 Task: Open Card Card0000000016 in Board Board0000000004 in Workspace WS0000000002 in Trello. Add Member 17.ch.pooja@gmail.com to Card Card0000000016 in Board Board0000000004 in Workspace WS0000000002 in Trello. Add Red Label titled Label0000000016 to Card Card0000000016 in Board Board0000000004 in Workspace WS0000000002 in Trello. Add Checklist CL0000000016 to Card Card0000000016 in Board Board0000000004 in Workspace WS0000000002 in Trello. Add Dates with Start Date as Jul 01 2023 and Due Date as Jul 31 2023 to Card Card0000000016 in Board Board0000000004 in Workspace WS0000000002 in Trello
Action: Mouse moved to (373, 558)
Screenshot: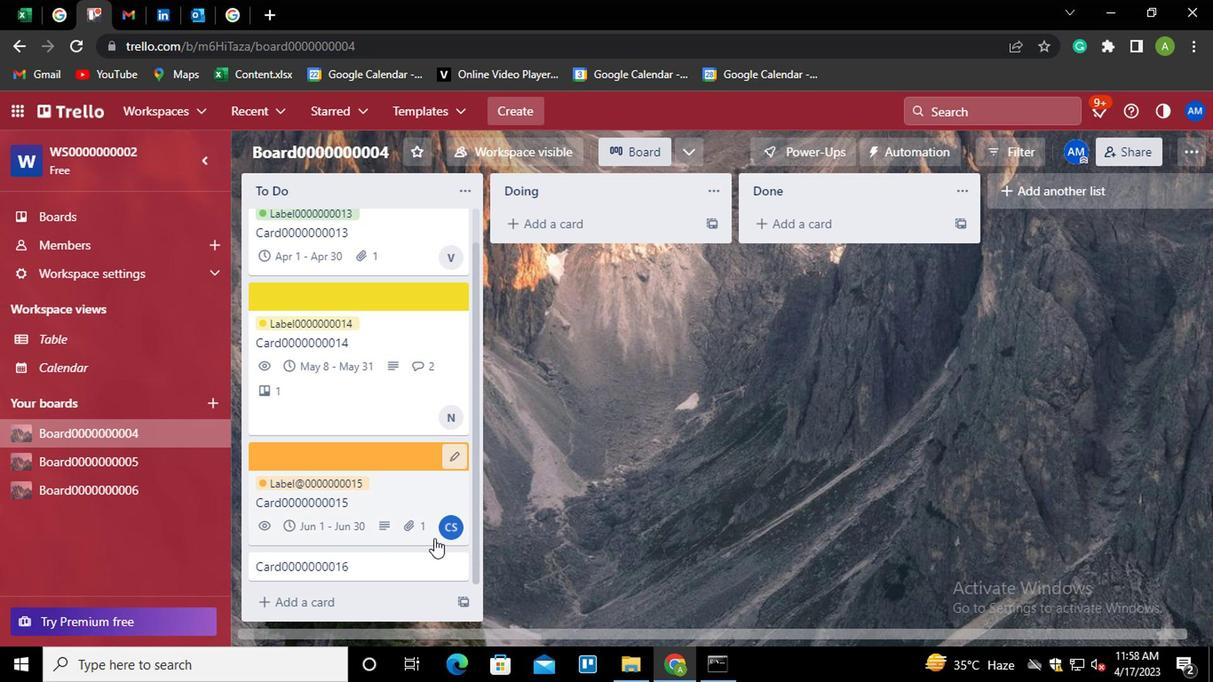 
Action: Mouse pressed left at (373, 558)
Screenshot: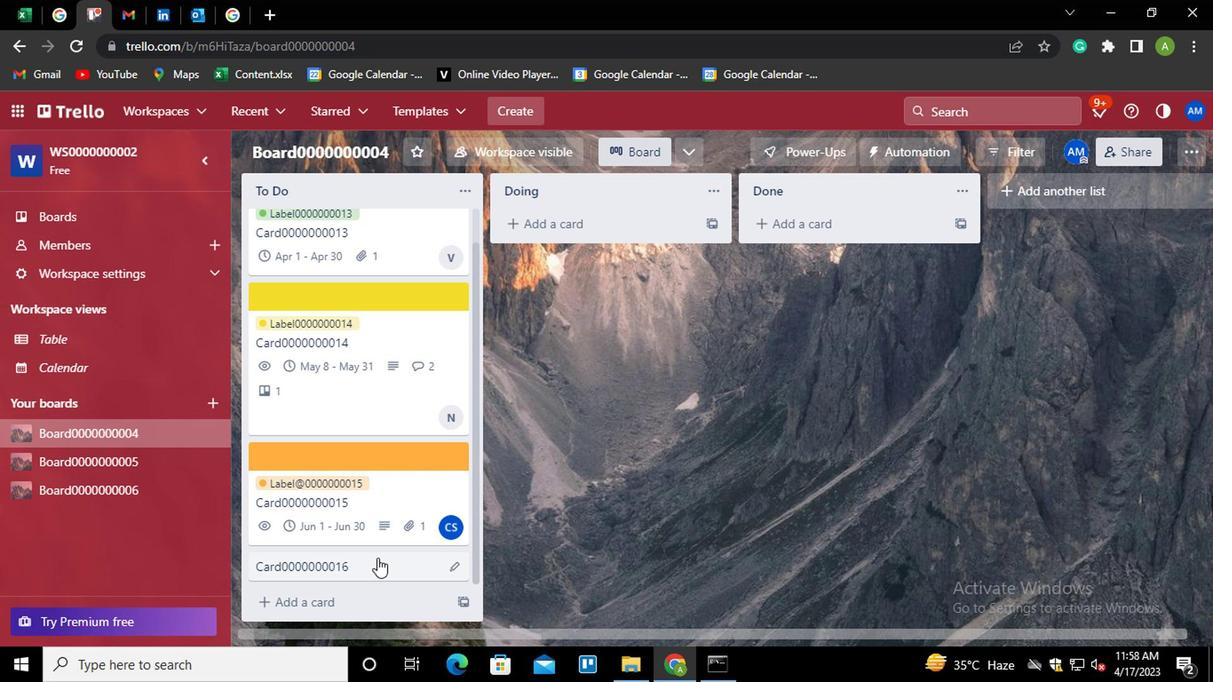
Action: Mouse moved to (813, 254)
Screenshot: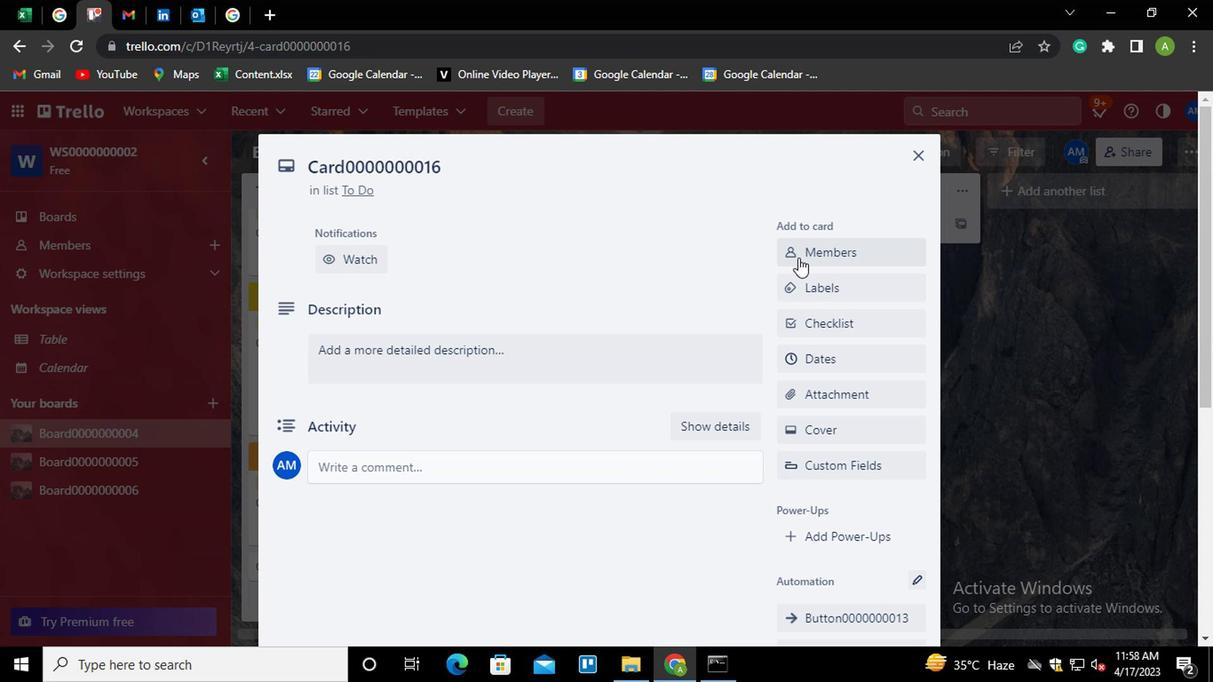 
Action: Mouse pressed left at (813, 254)
Screenshot: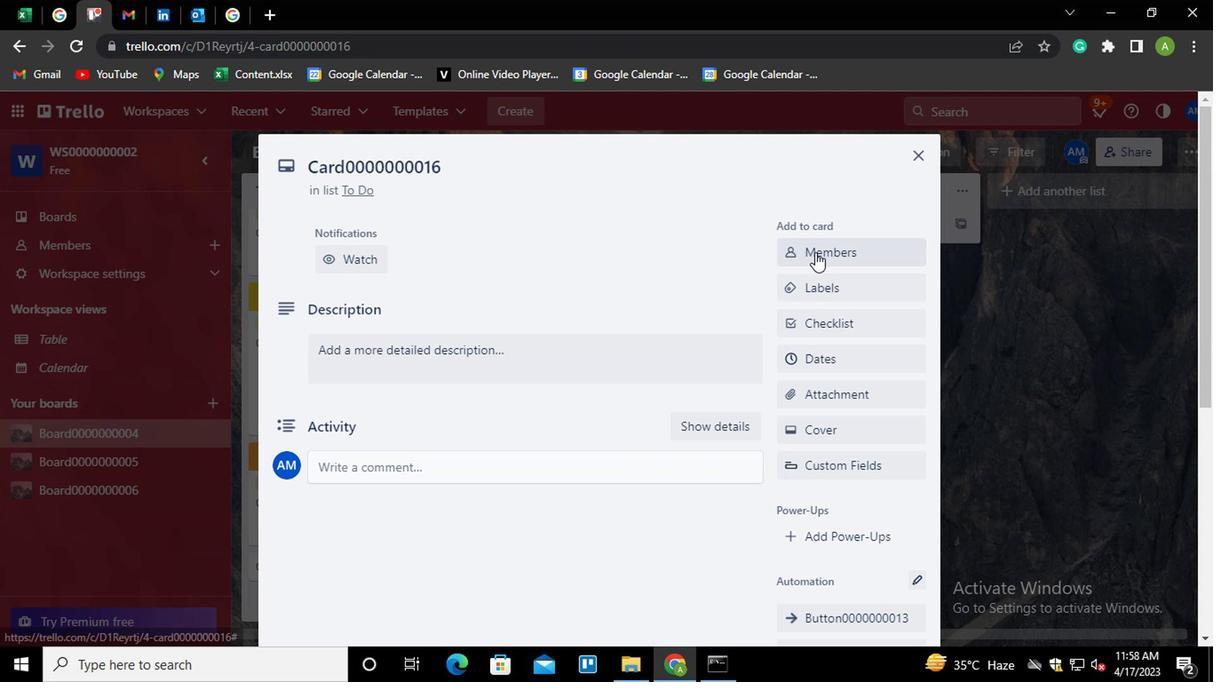 
Action: Mouse moved to (835, 328)
Screenshot: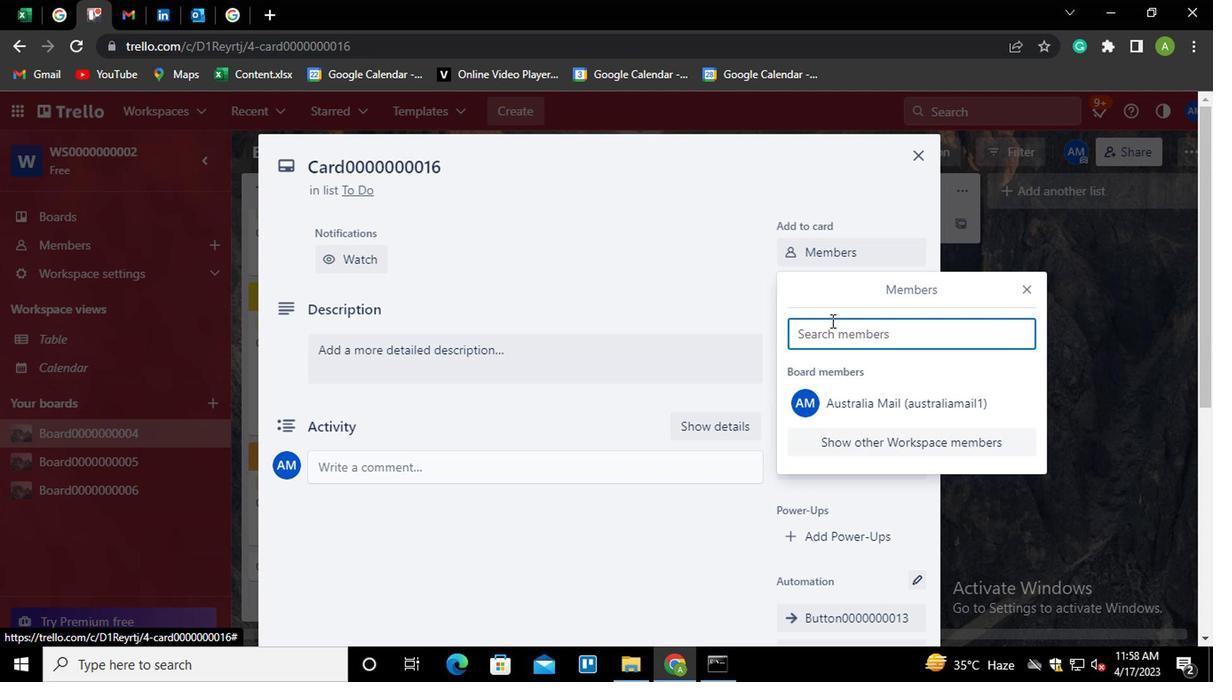 
Action: Mouse pressed left at (835, 328)
Screenshot: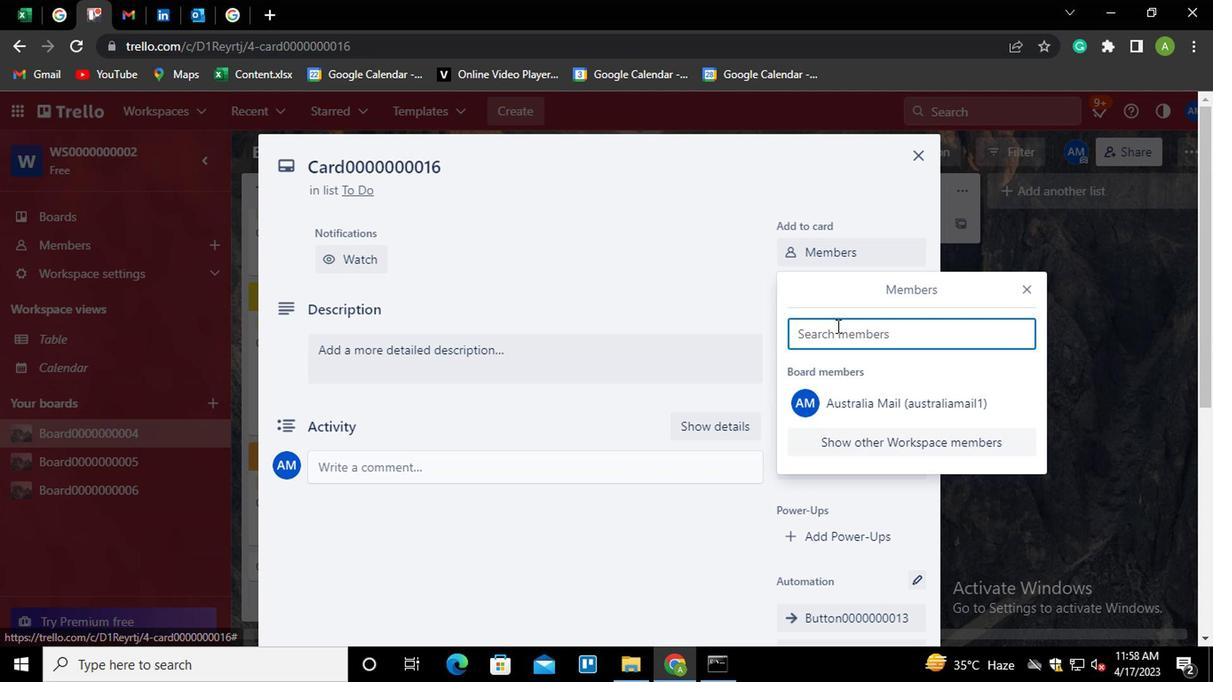 
Action: Mouse moved to (837, 328)
Screenshot: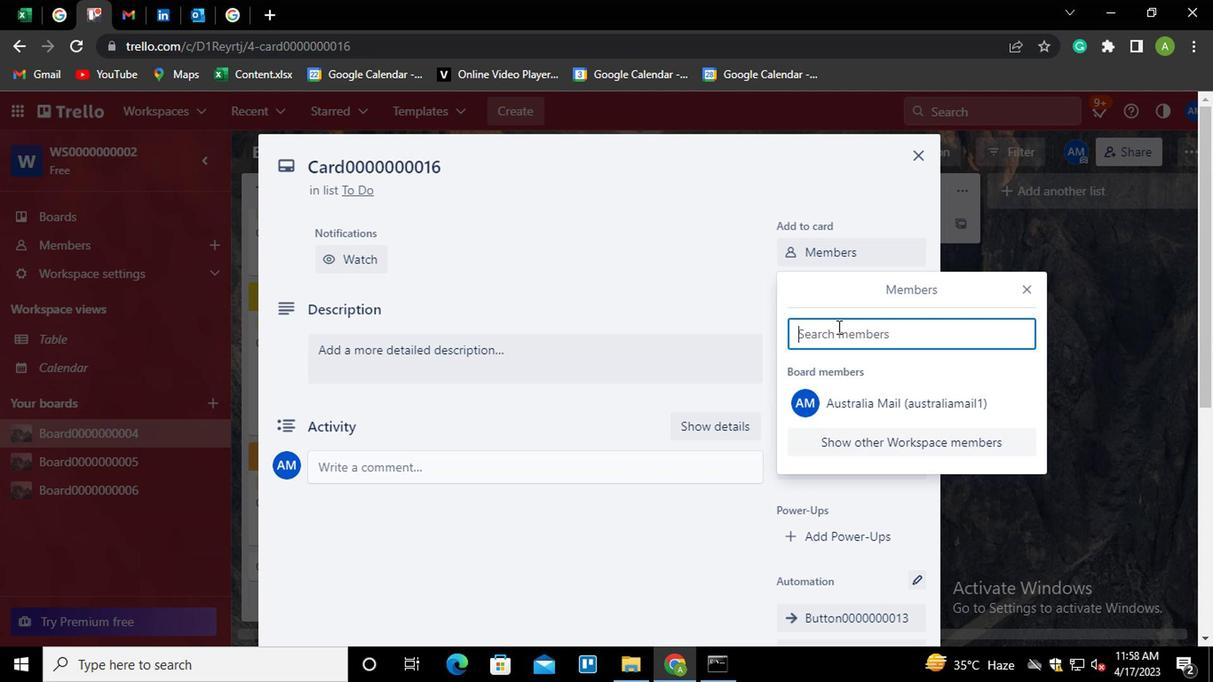 
Action: Key pressed 17.ch.pooja<Key.shift>@GMAIL.COM
Screenshot: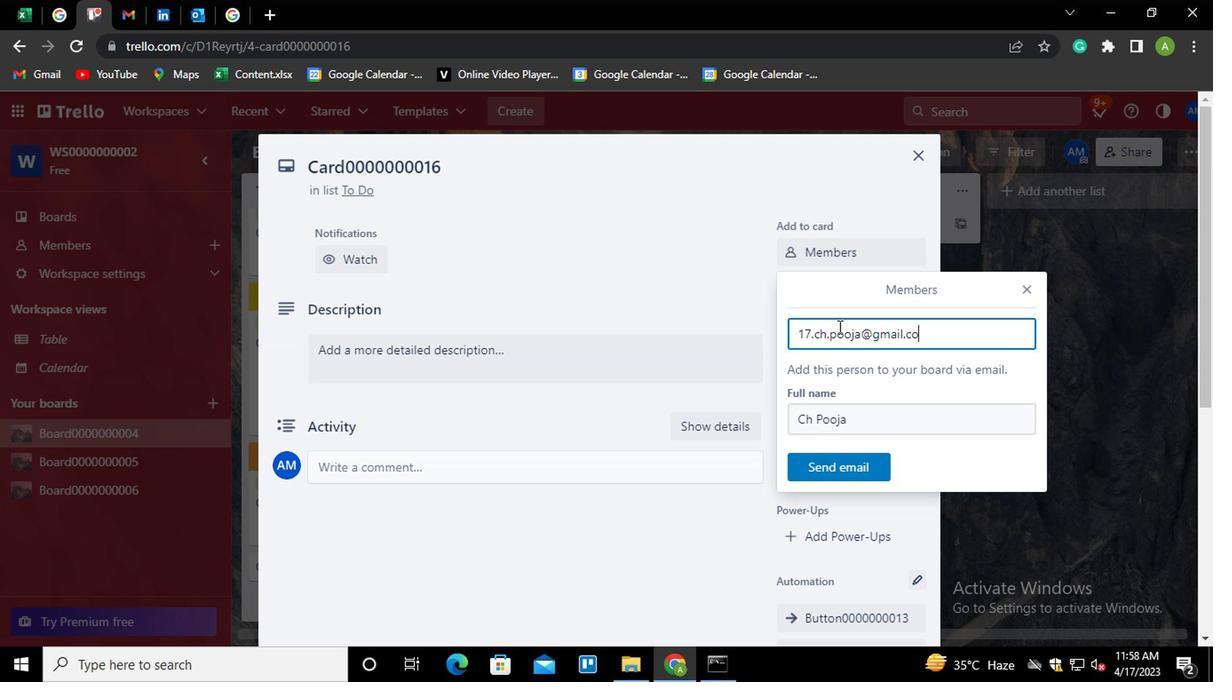 
Action: Mouse moved to (857, 463)
Screenshot: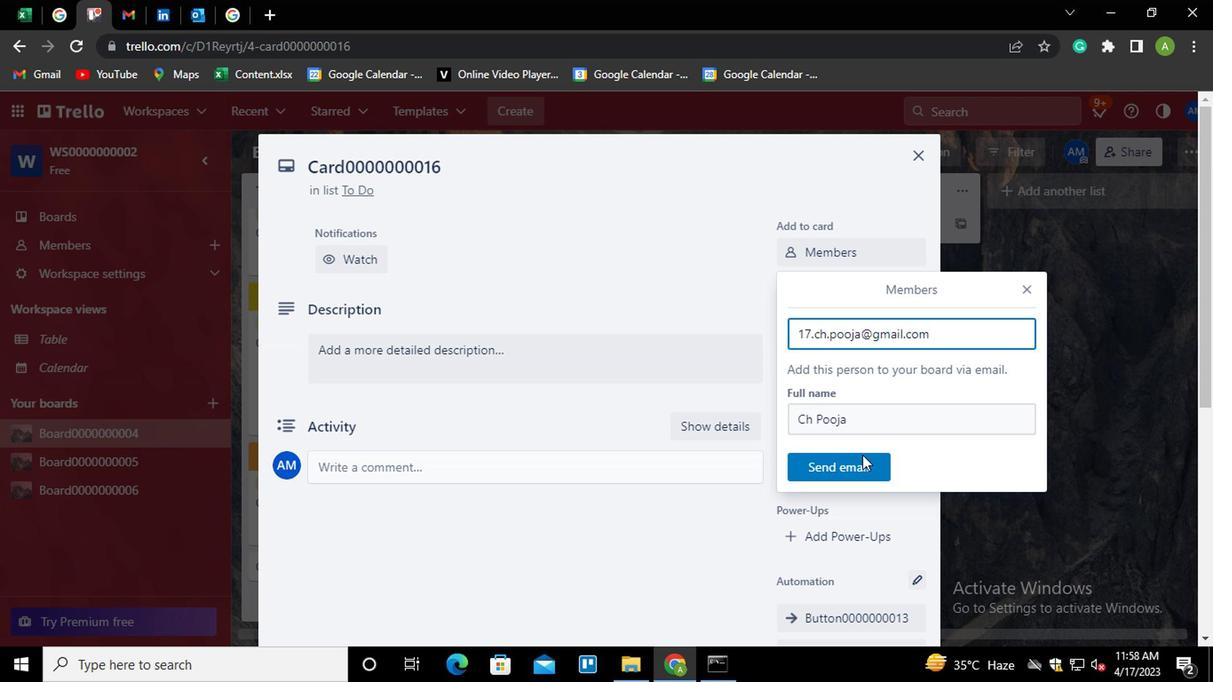
Action: Mouse pressed left at (857, 463)
Screenshot: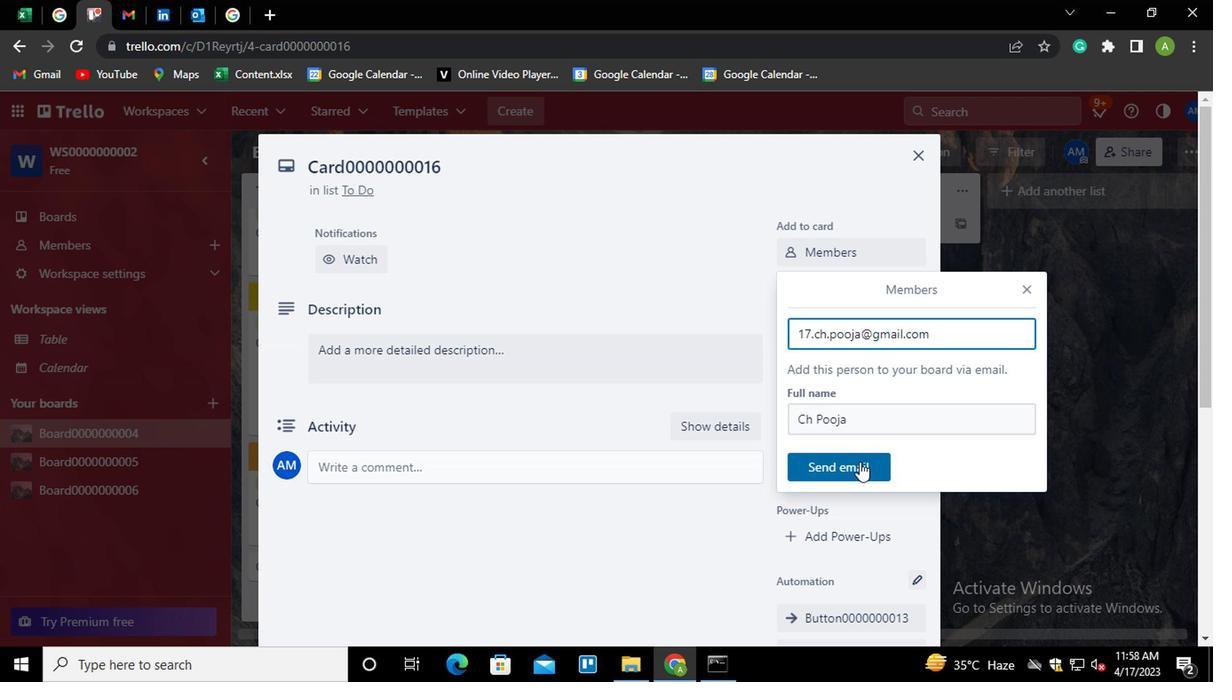 
Action: Mouse moved to (857, 289)
Screenshot: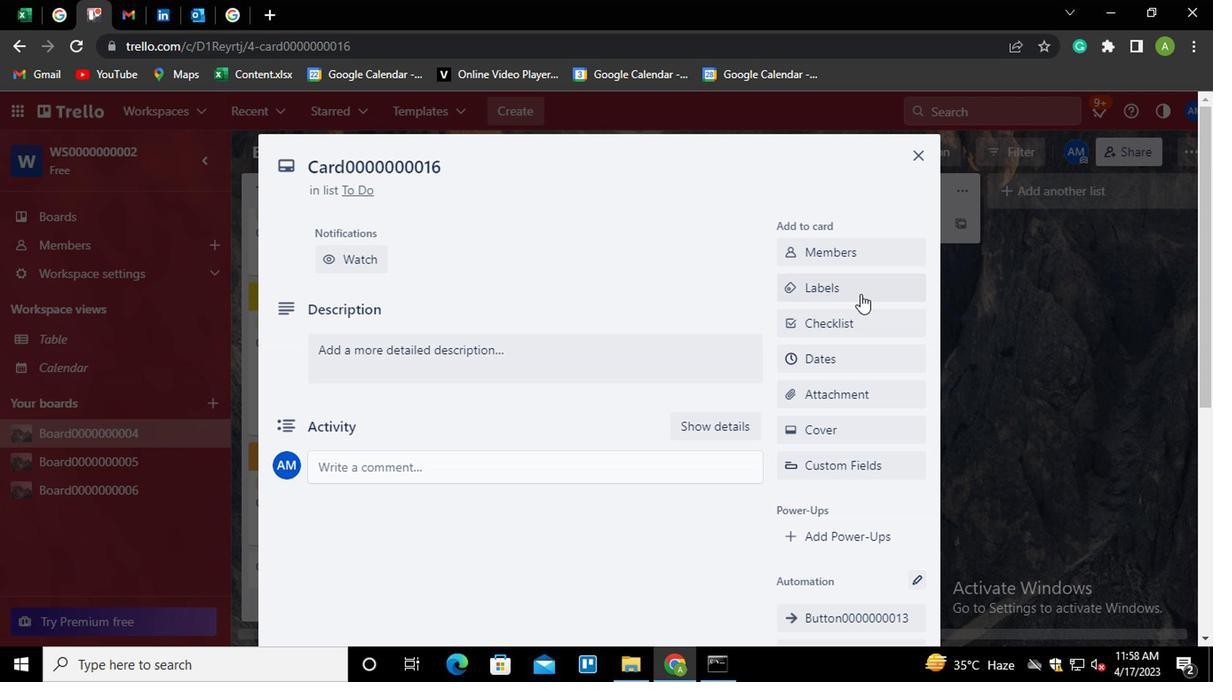 
Action: Mouse pressed left at (857, 289)
Screenshot: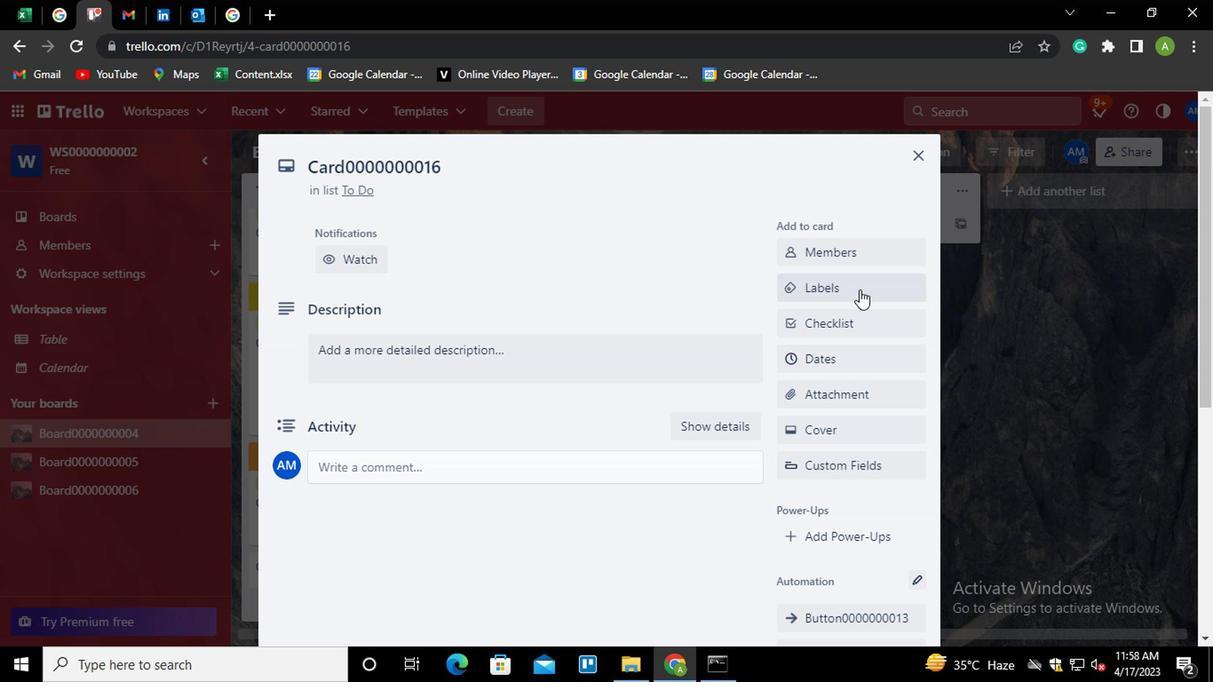 
Action: Mouse moved to (796, 356)
Screenshot: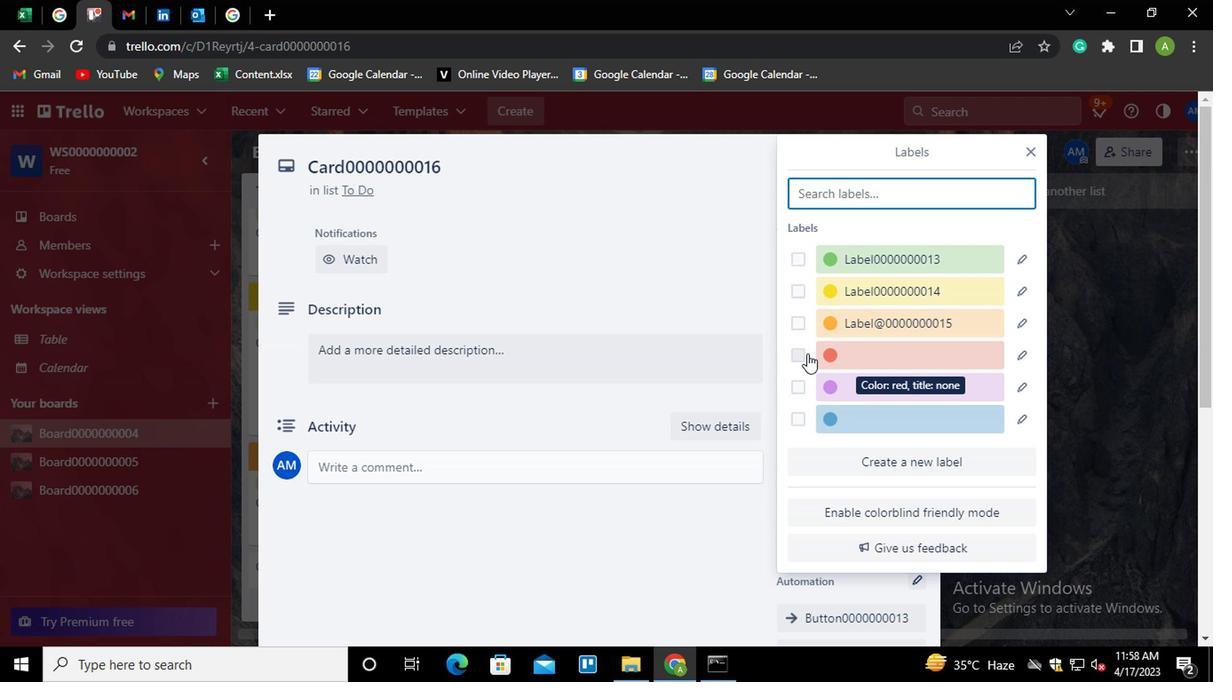 
Action: Mouse pressed left at (796, 356)
Screenshot: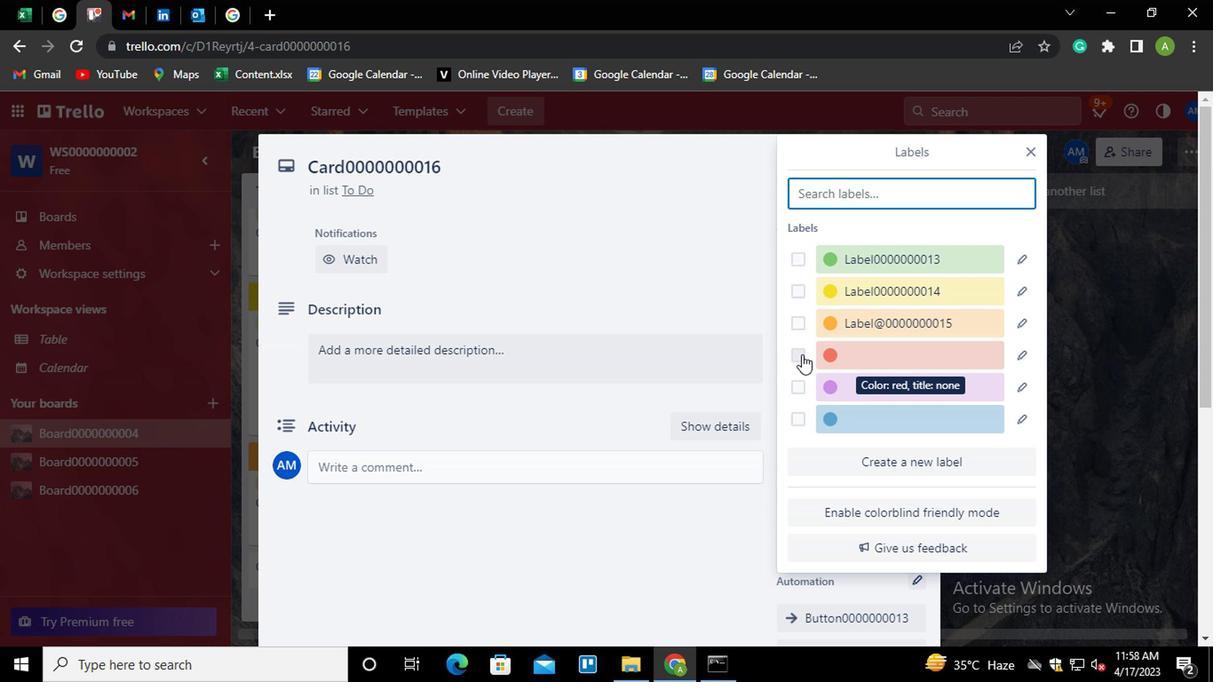
Action: Mouse moved to (1020, 359)
Screenshot: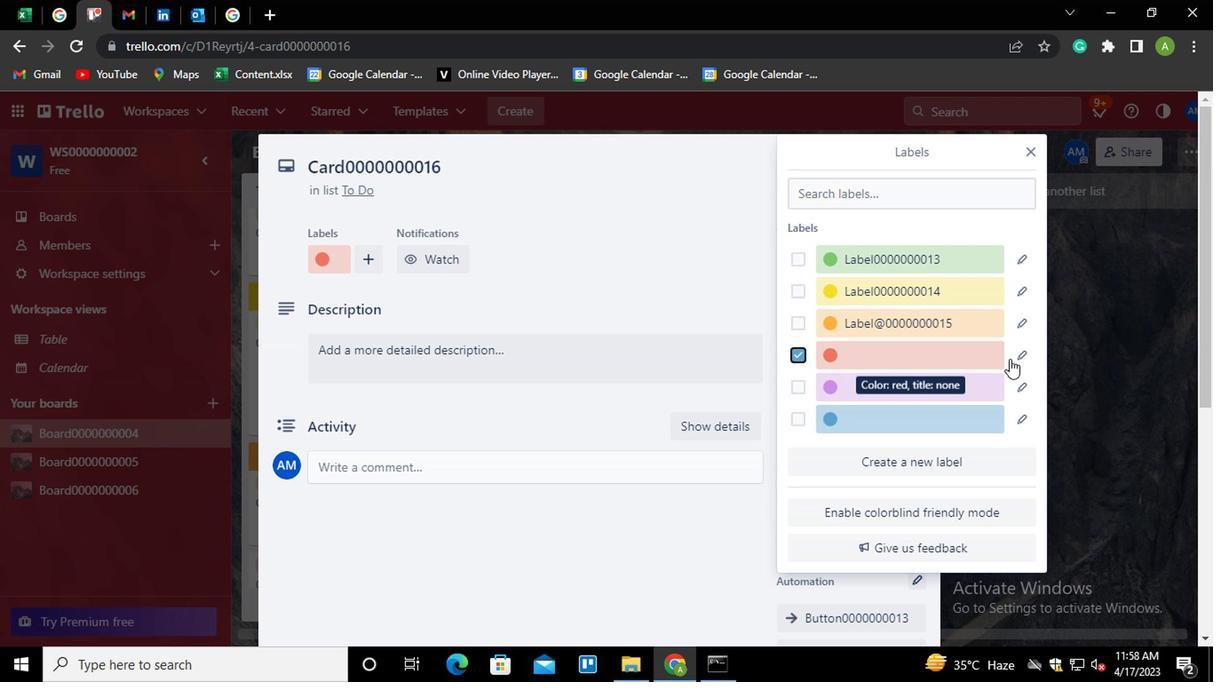 
Action: Mouse pressed left at (1020, 359)
Screenshot: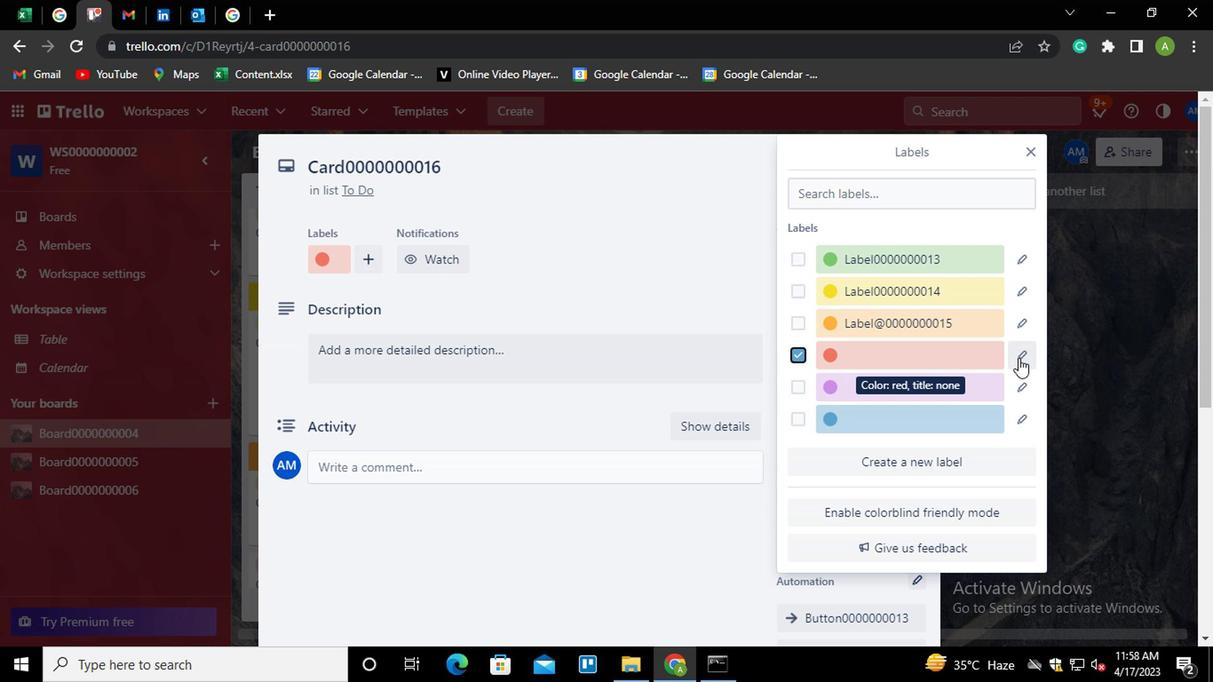 
Action: Mouse moved to (893, 309)
Screenshot: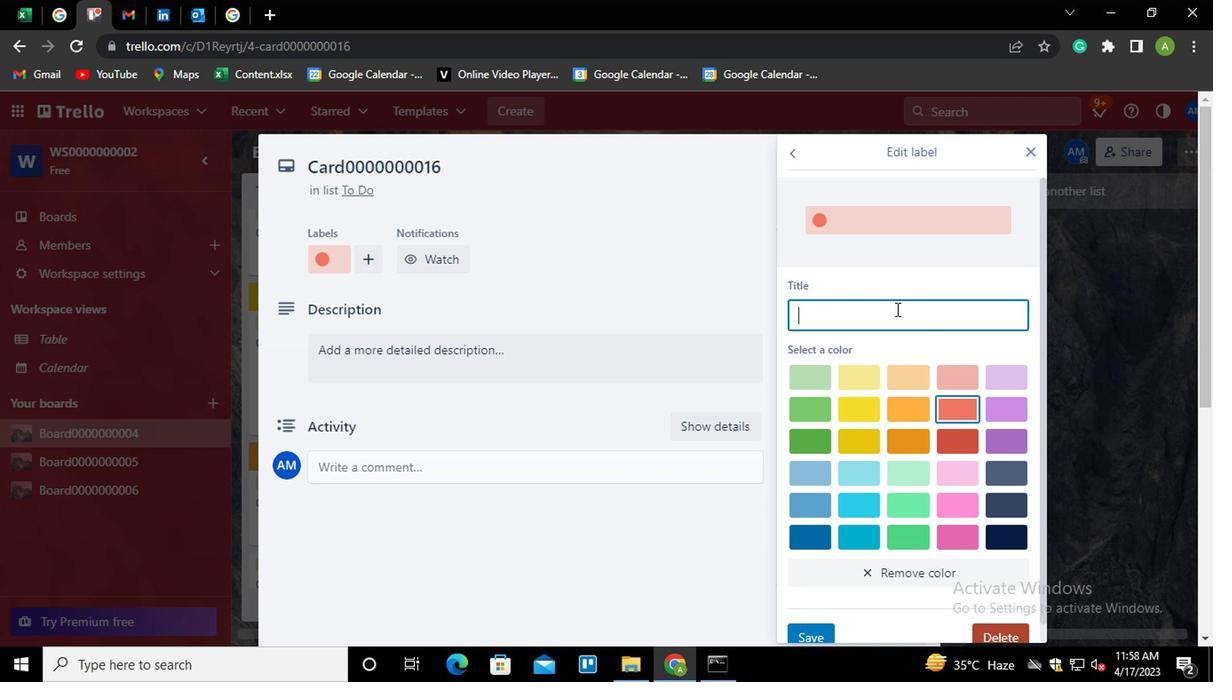
Action: Key pressed <Key.shift>LABEL0000000016
Screenshot: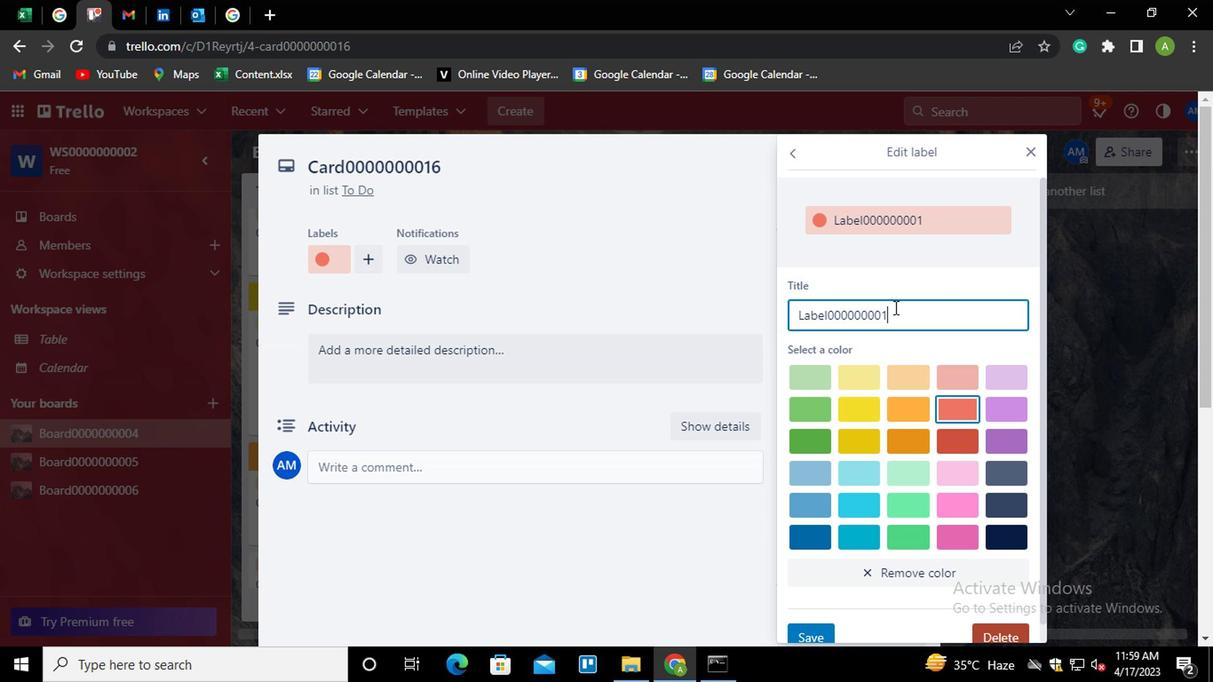 
Action: Mouse moved to (819, 629)
Screenshot: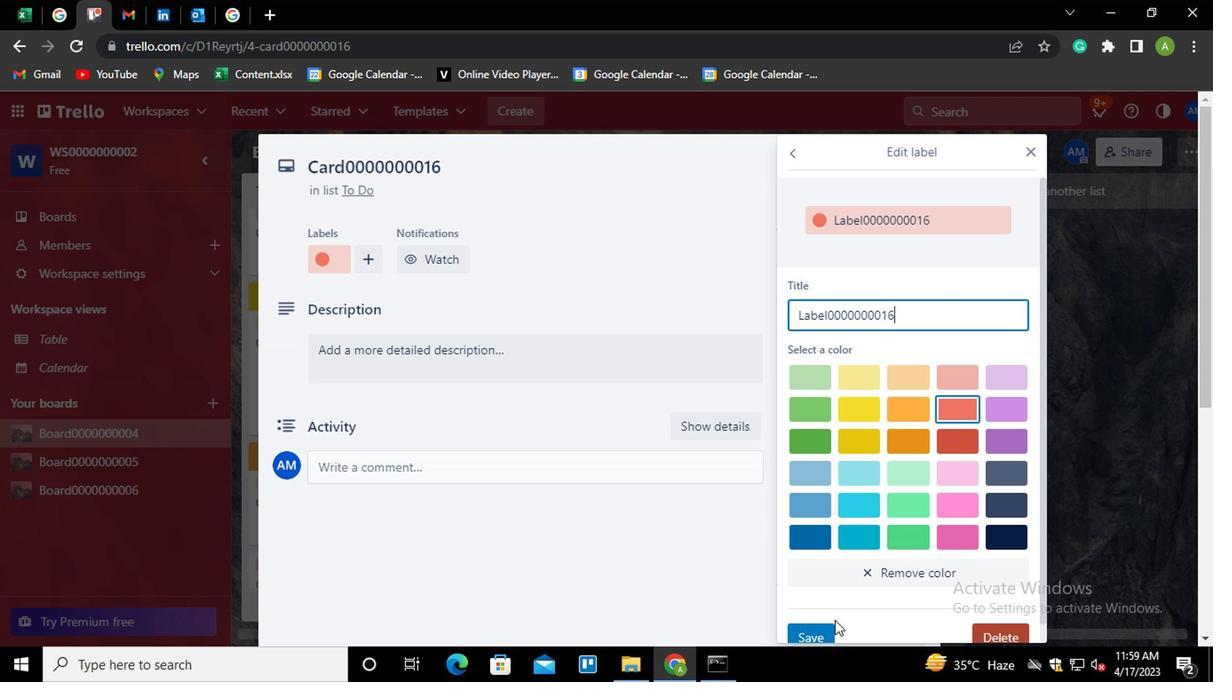 
Action: Mouse pressed left at (819, 629)
Screenshot: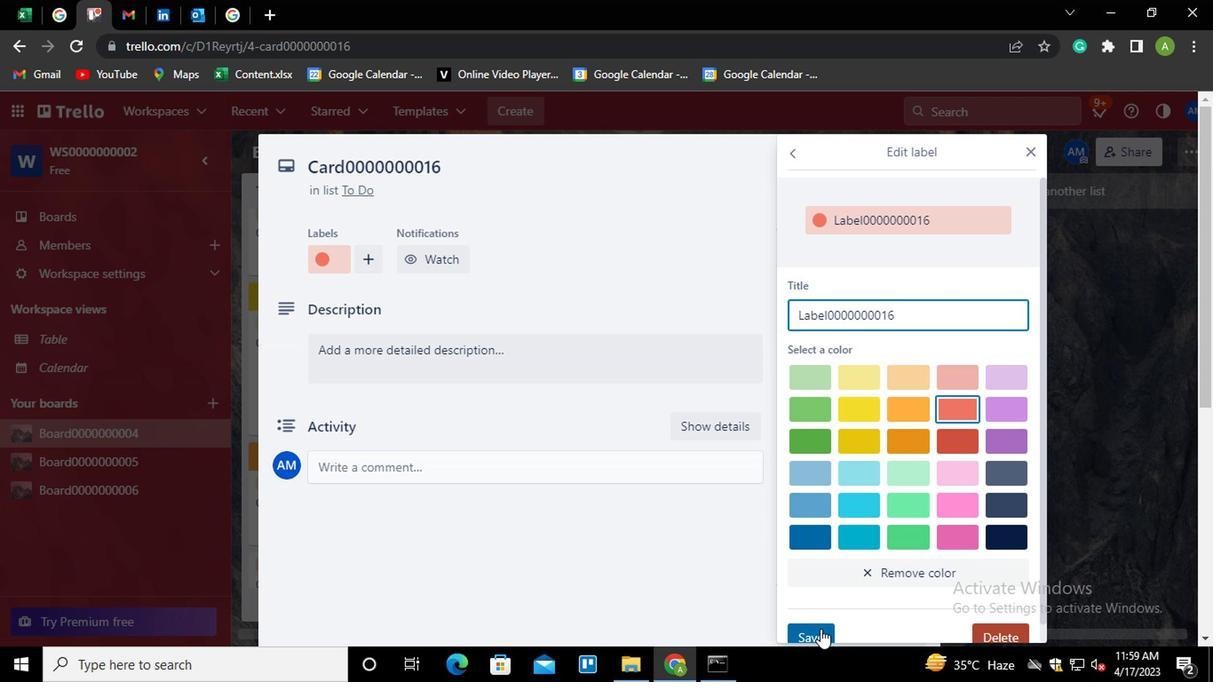 
Action: Mouse moved to (742, 225)
Screenshot: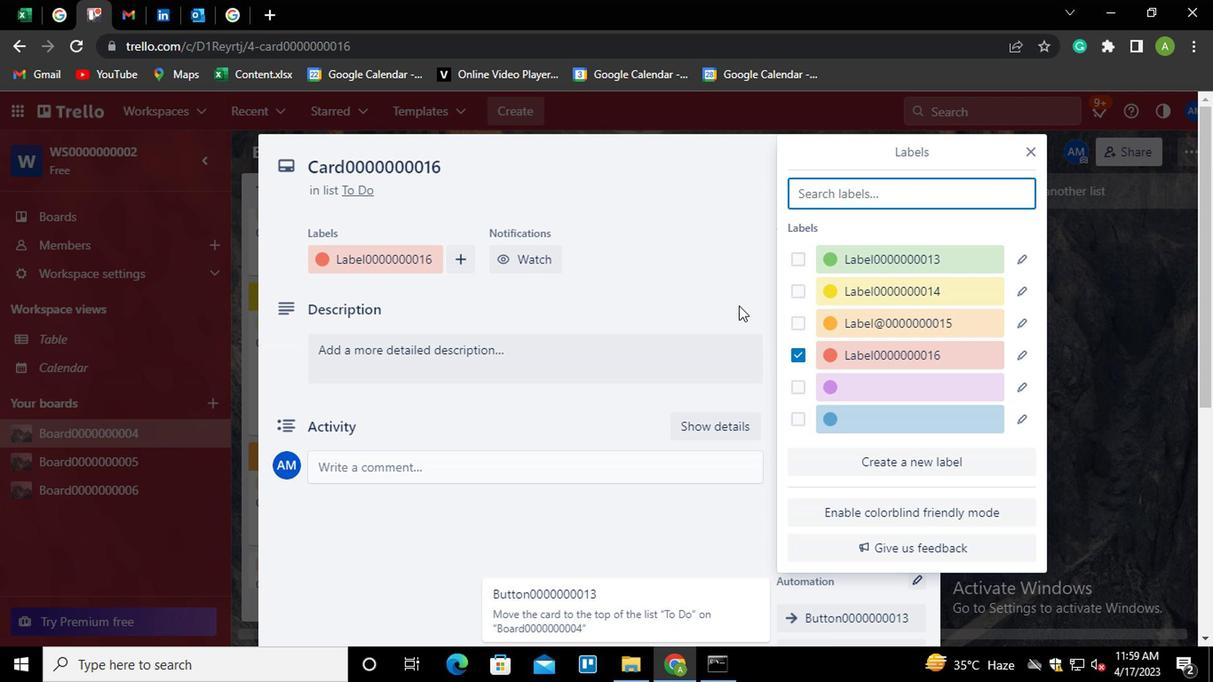 
Action: Mouse pressed left at (742, 225)
Screenshot: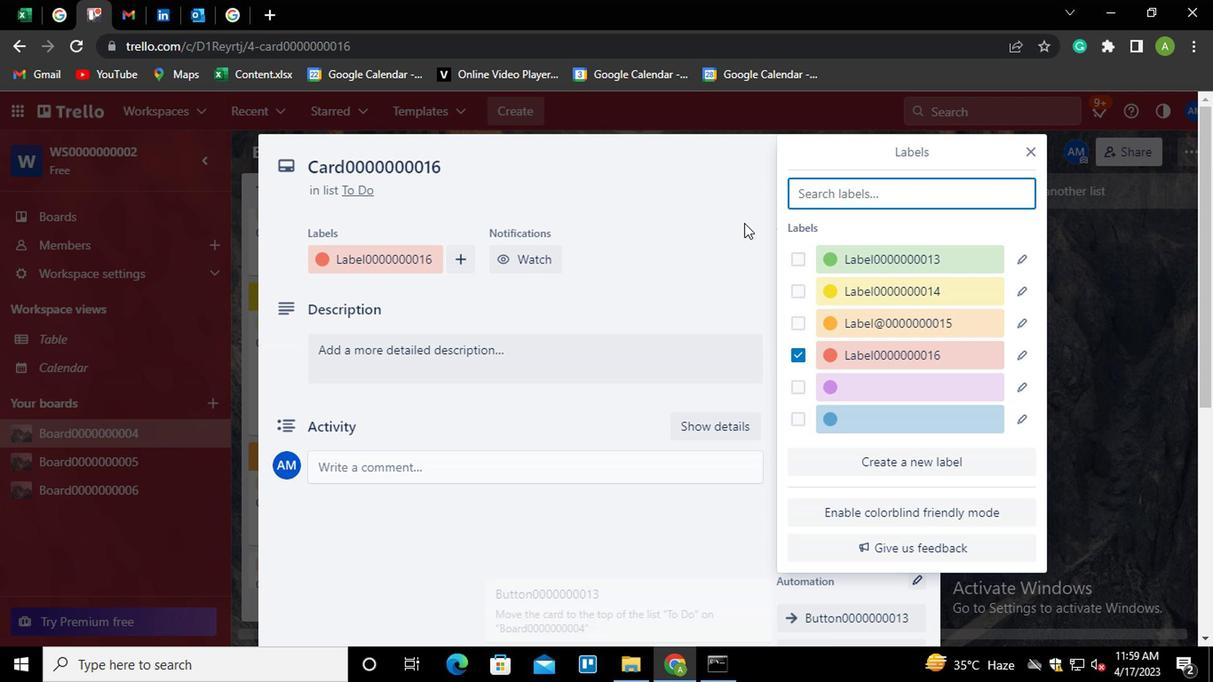 
Action: Mouse moved to (809, 323)
Screenshot: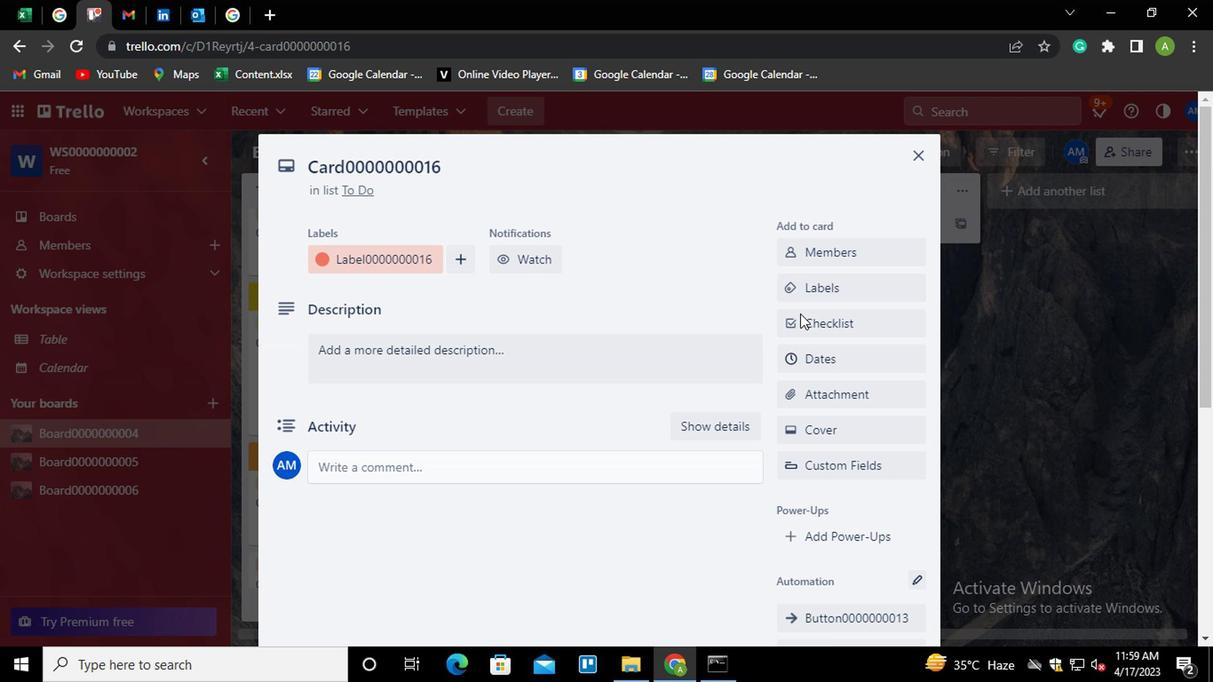 
Action: Mouse pressed left at (809, 323)
Screenshot: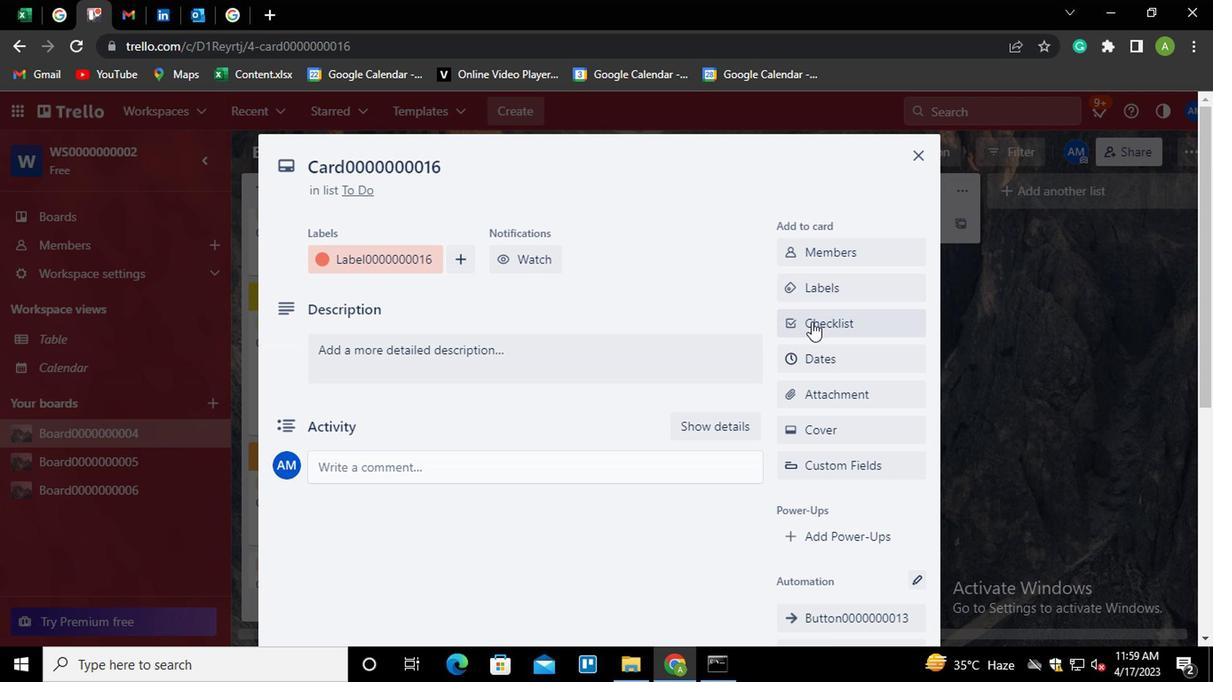 
Action: Mouse moved to (813, 323)
Screenshot: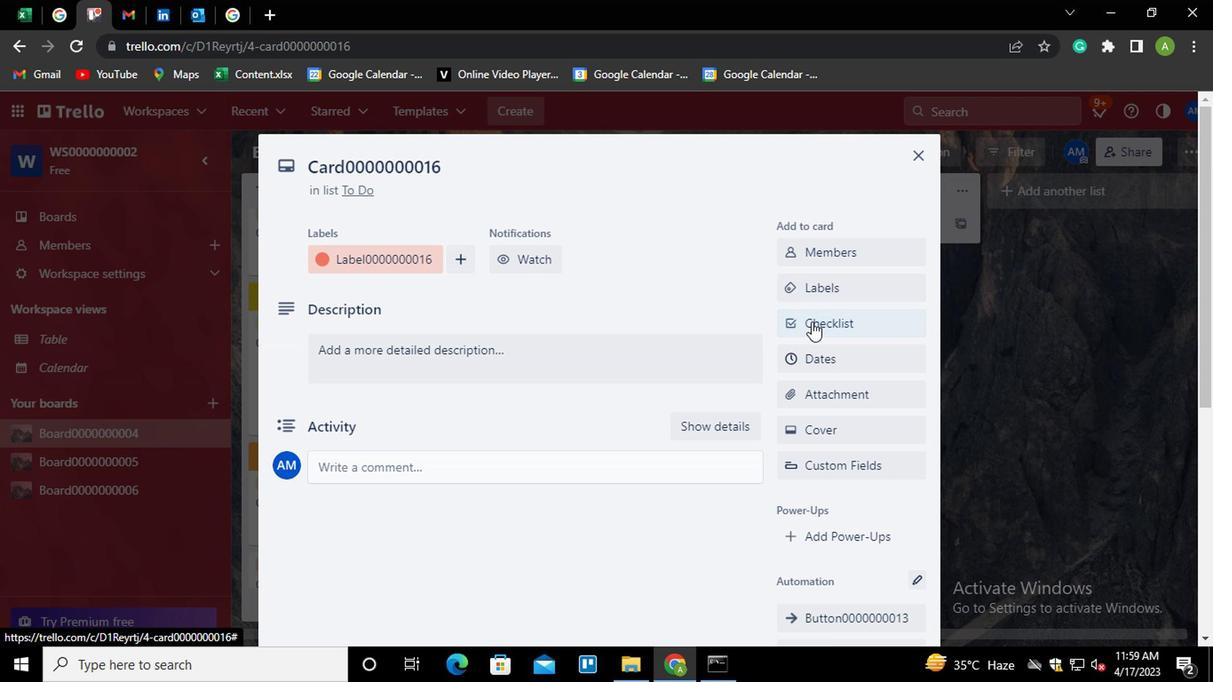 
Action: Key pressed <Key.shift>CL0000000016<Key.enter>
Screenshot: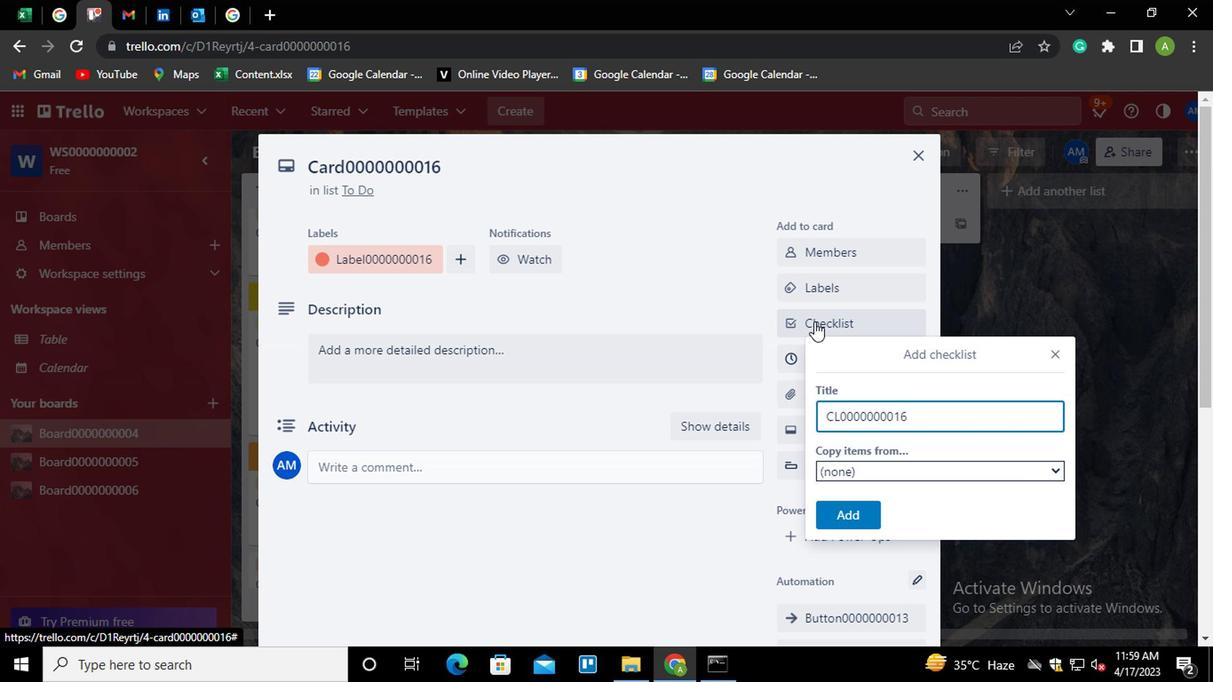 
Action: Mouse moved to (824, 357)
Screenshot: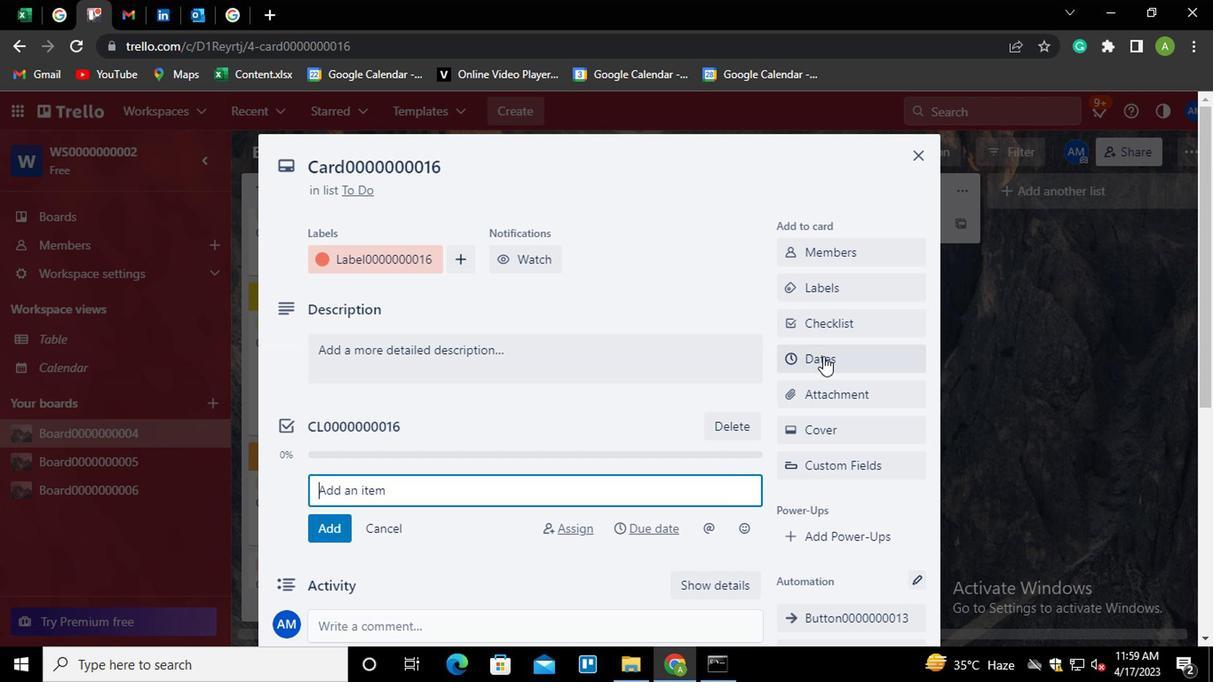 
Action: Mouse pressed left at (824, 357)
Screenshot: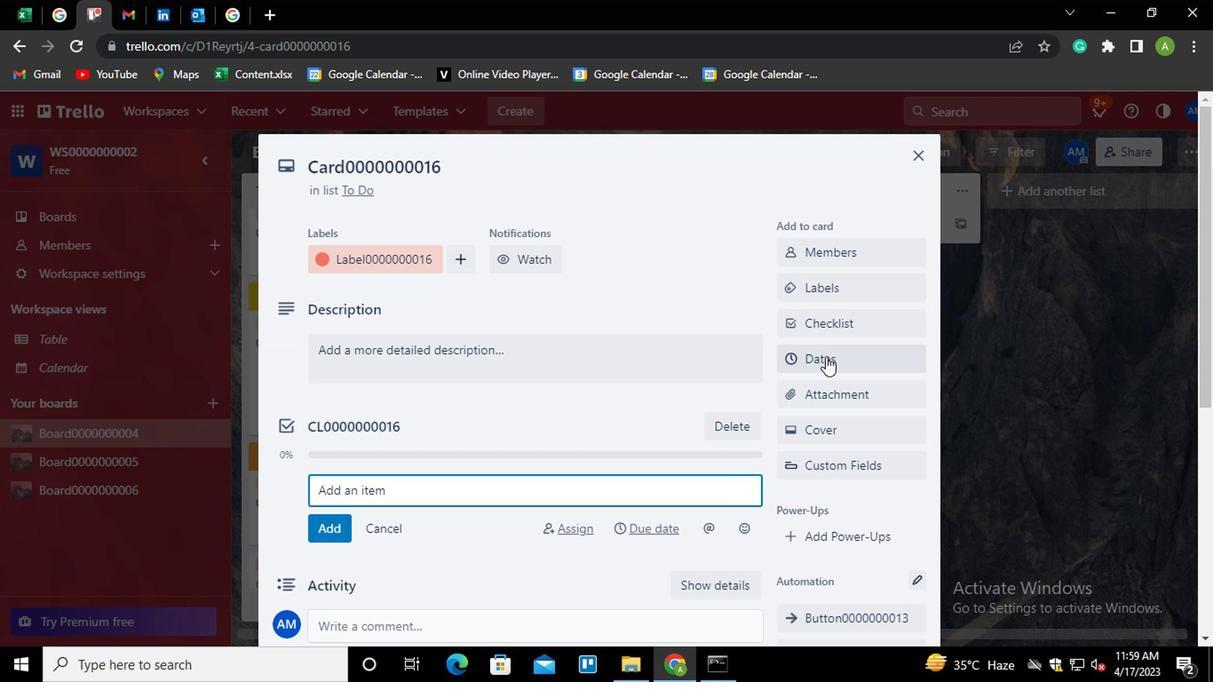 
Action: Mouse moved to (796, 469)
Screenshot: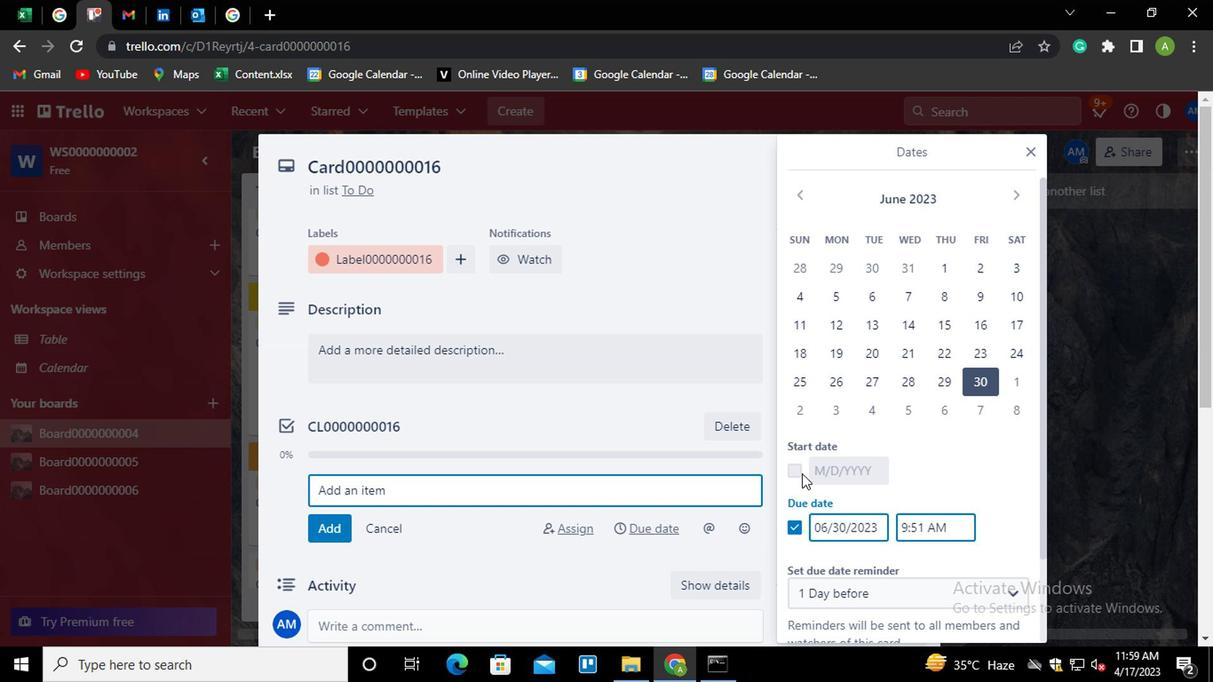 
Action: Mouse pressed left at (796, 469)
Screenshot: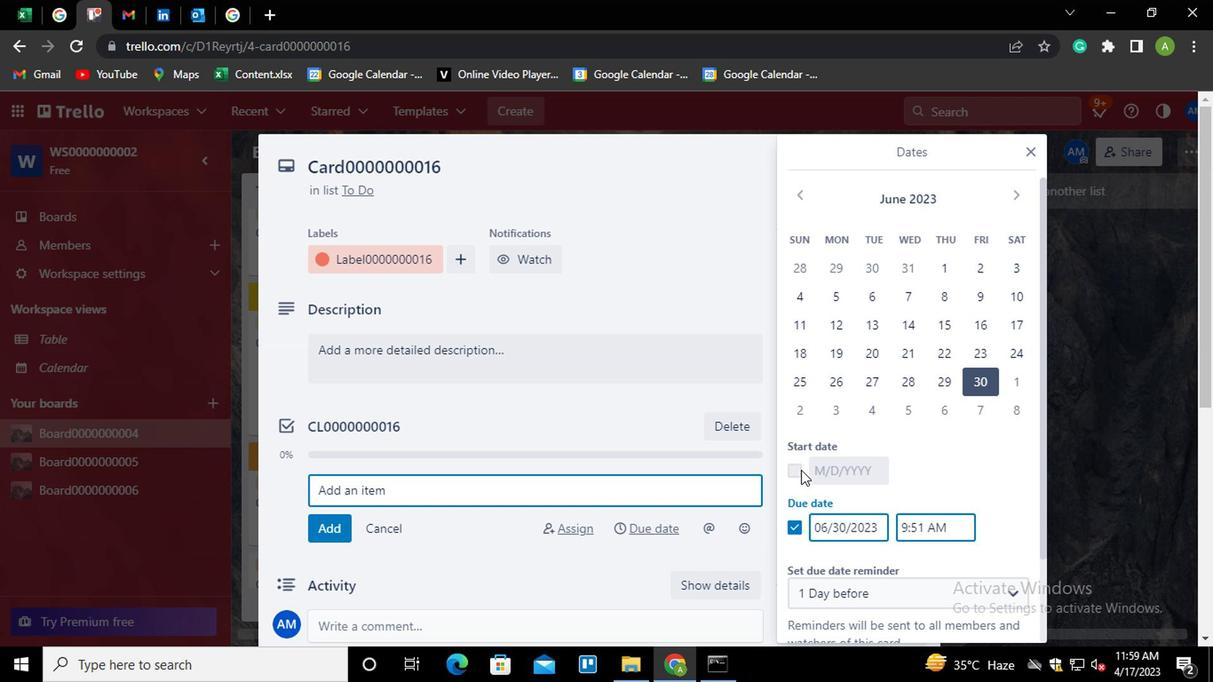 
Action: Mouse moved to (825, 472)
Screenshot: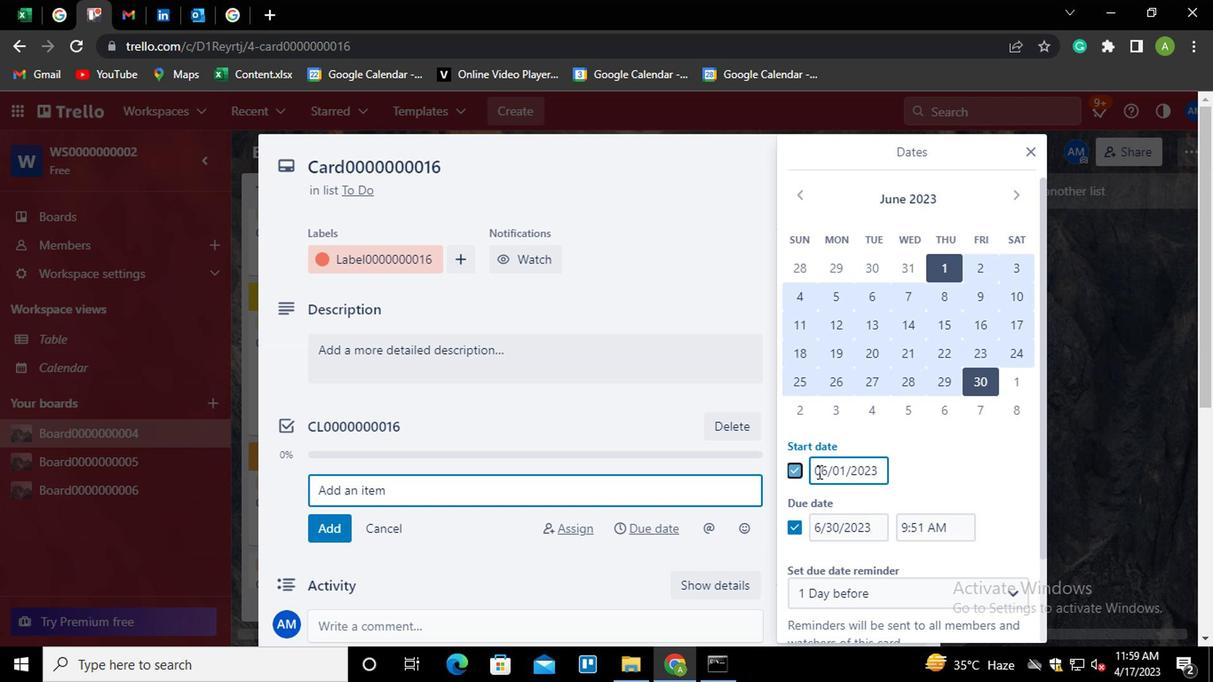 
Action: Mouse pressed left at (825, 472)
Screenshot: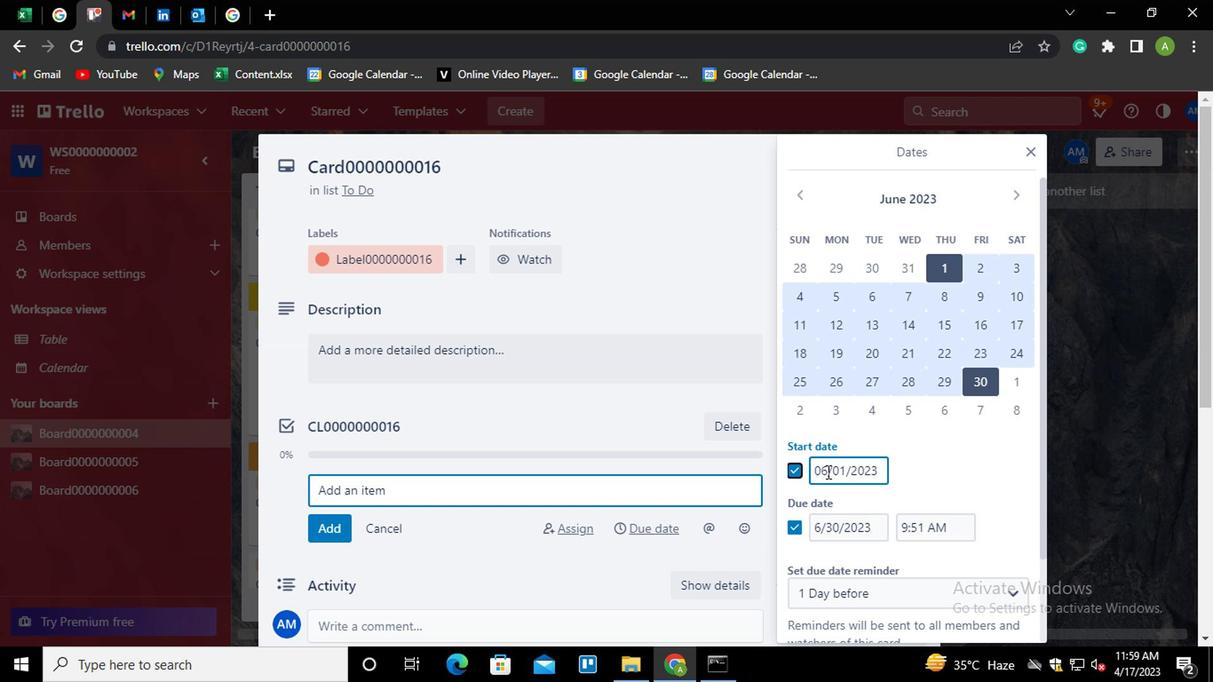 
Action: Mouse moved to (818, 471)
Screenshot: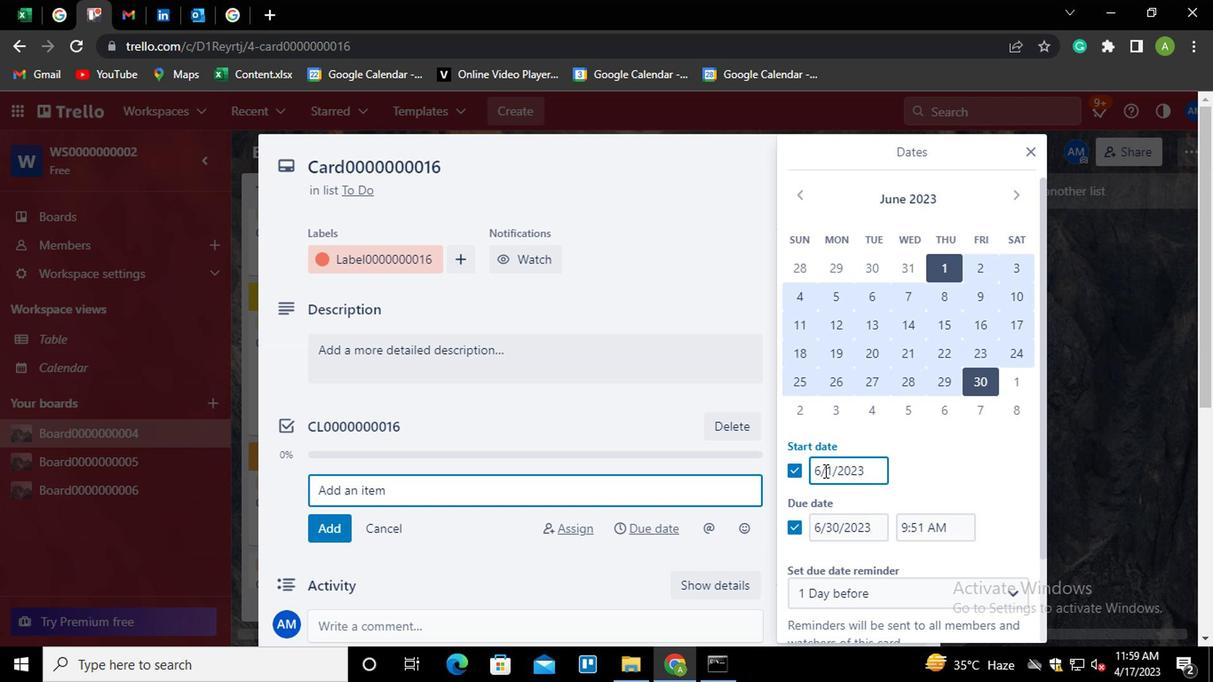 
Action: Key pressed <Key.left><Key.backspace><Key.shift><Key.shift><Key.shift><Key.shift>&<Key.backspace><Key.shift><Key.shift><Key.shift><Key.shift><Key.shift><Key.shift><Key.shift><Key.shift>&
Screenshot: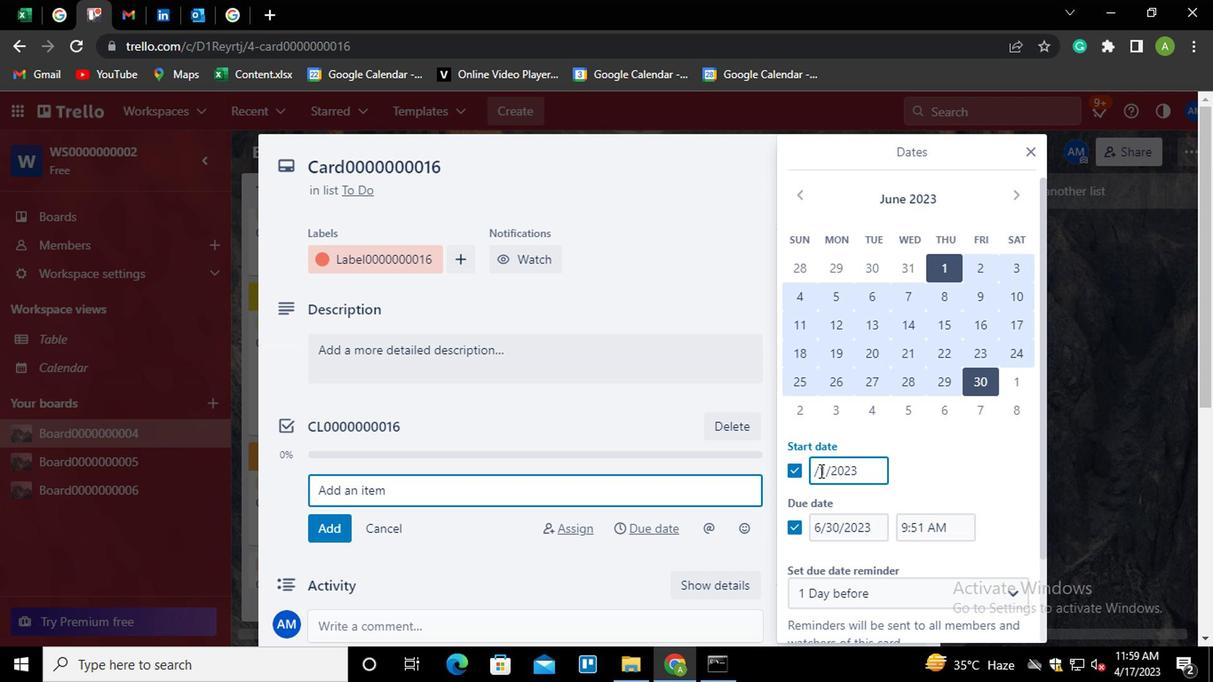 
Action: Mouse moved to (927, 442)
Screenshot: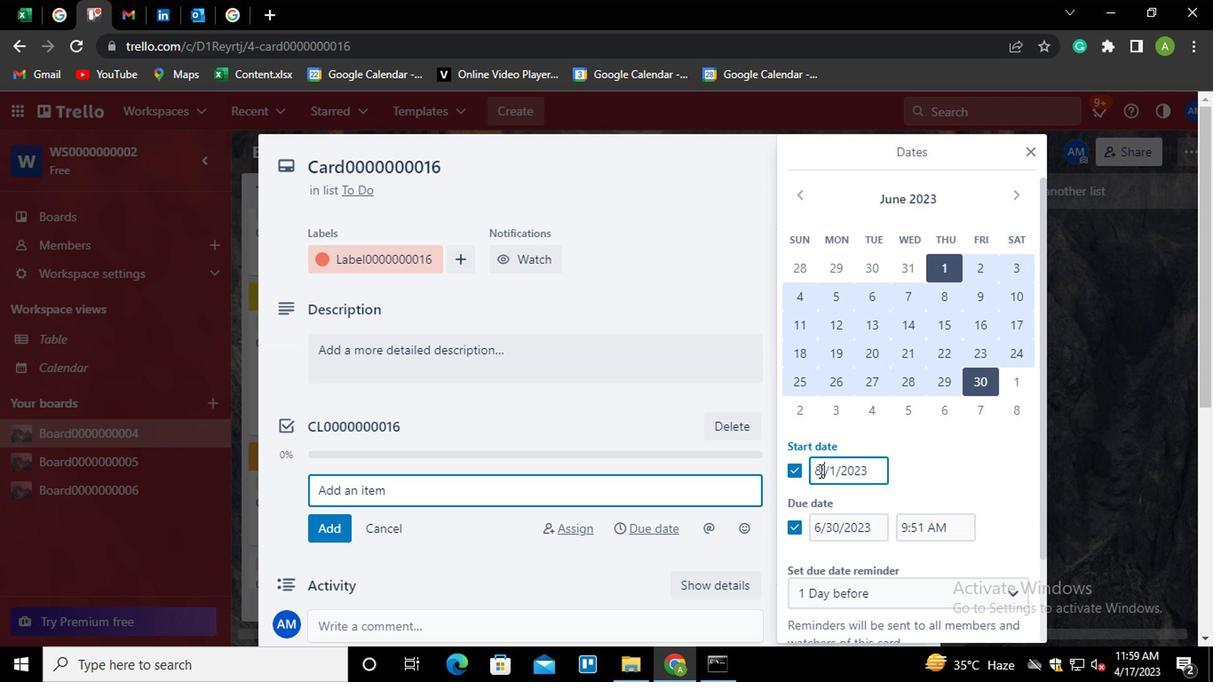 
Action: Key pressed <Key.backspace><Key.backspace>7
Screenshot: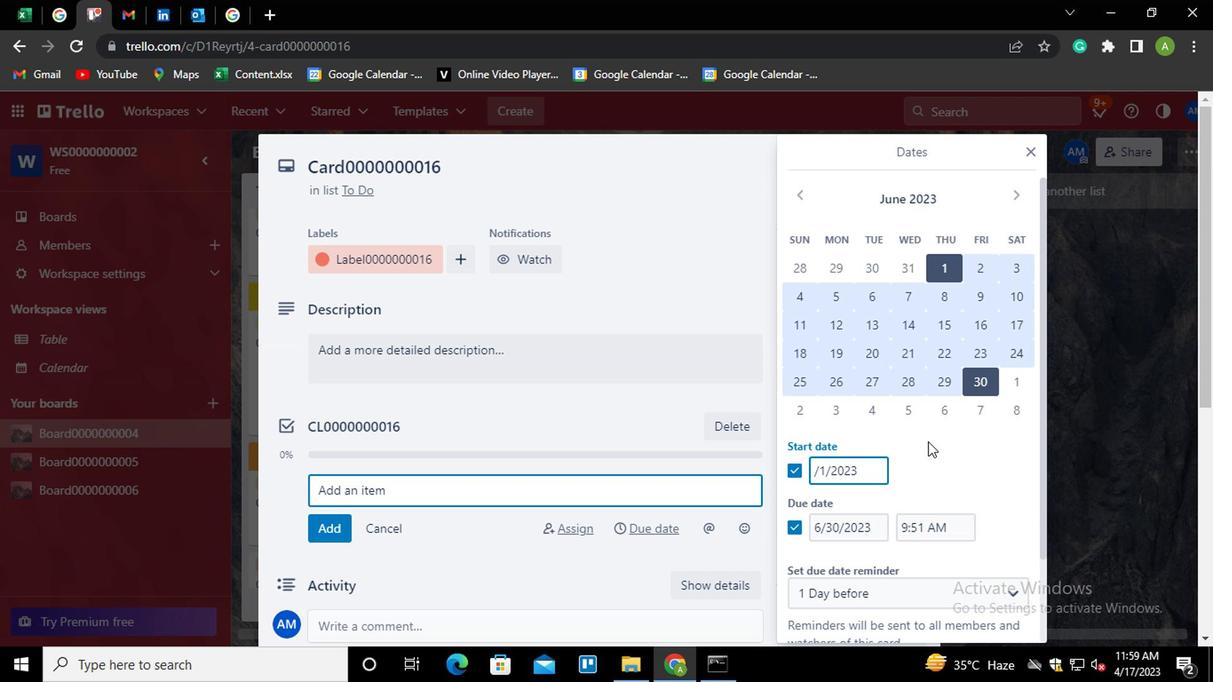 
Action: Mouse moved to (819, 532)
Screenshot: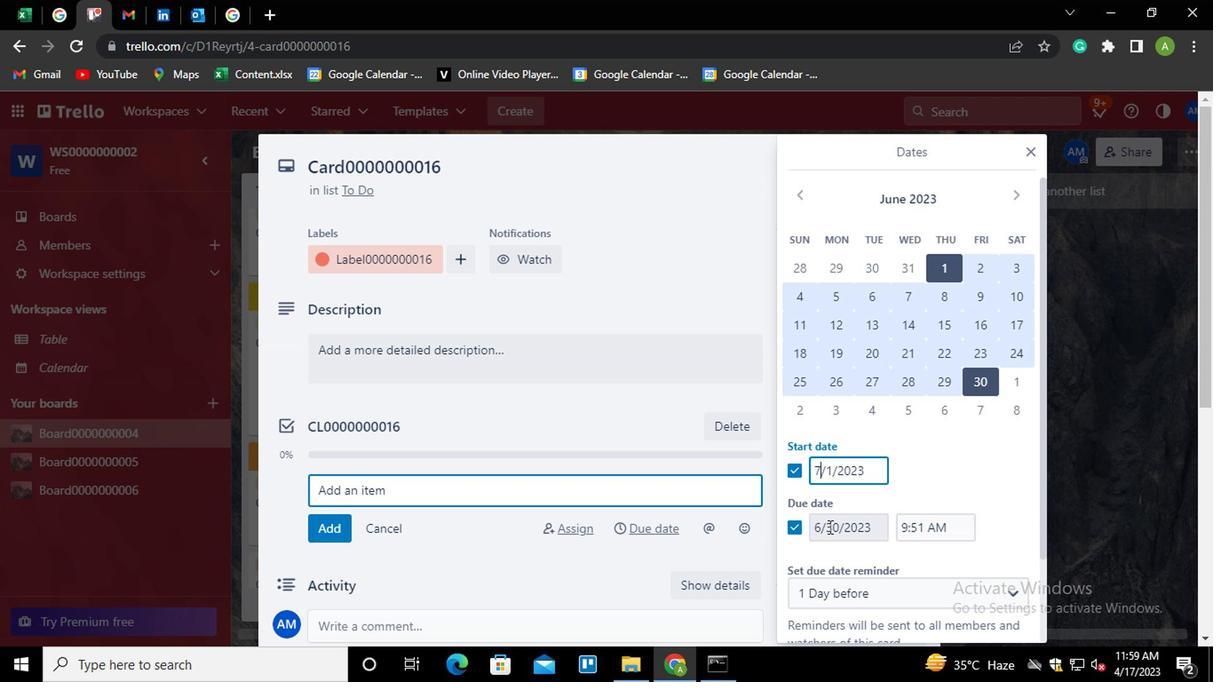 
Action: Mouse pressed left at (819, 532)
Screenshot: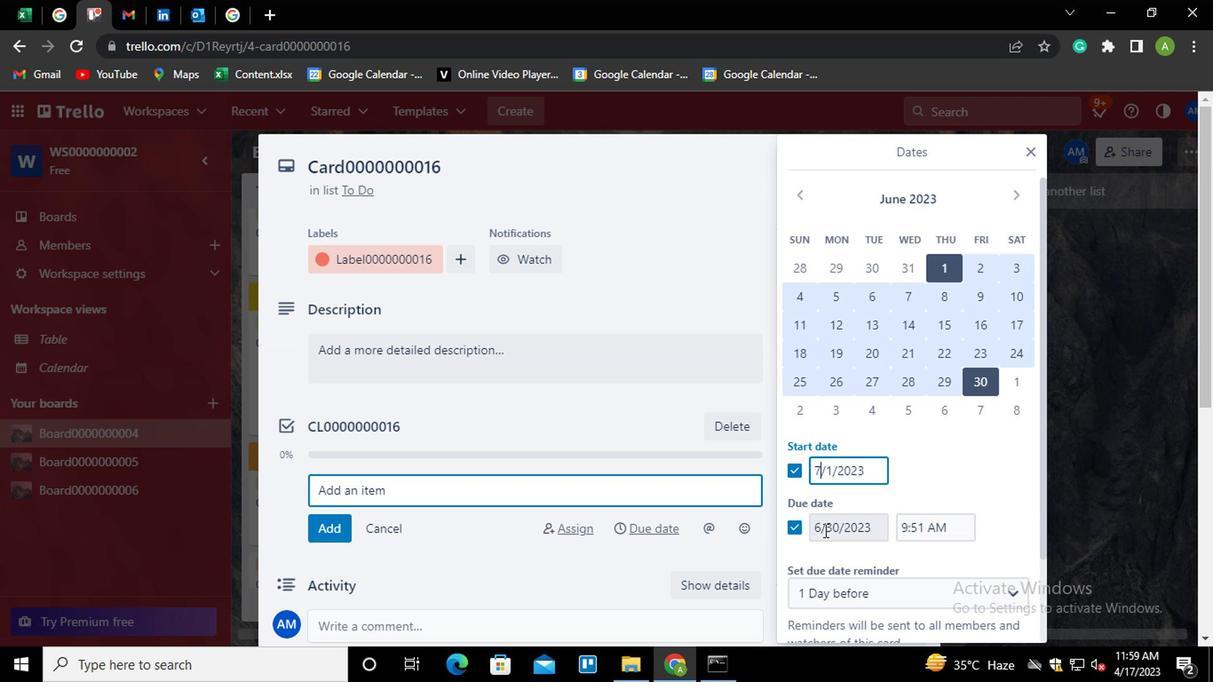 
Action: Mouse moved to (825, 529)
Screenshot: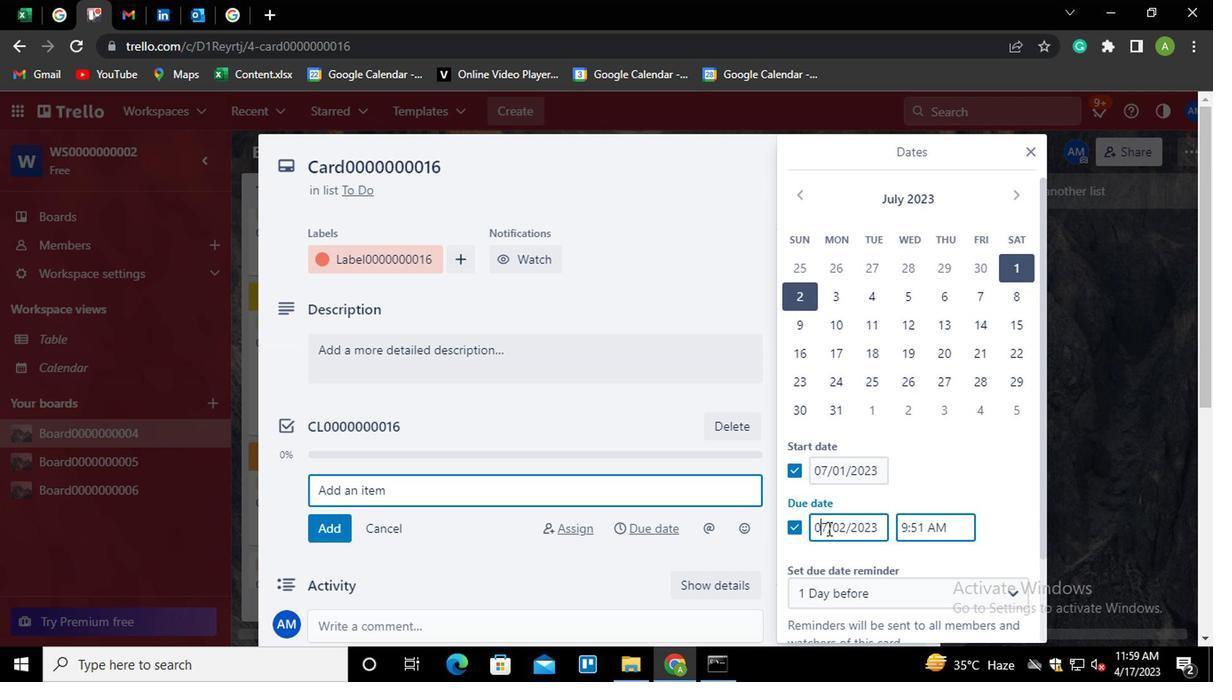 
Action: Key pressed <Key.right><Key.right><Key.right><Key.right><Key.backspace><Key.backspace><Key.backspace>31
Screenshot: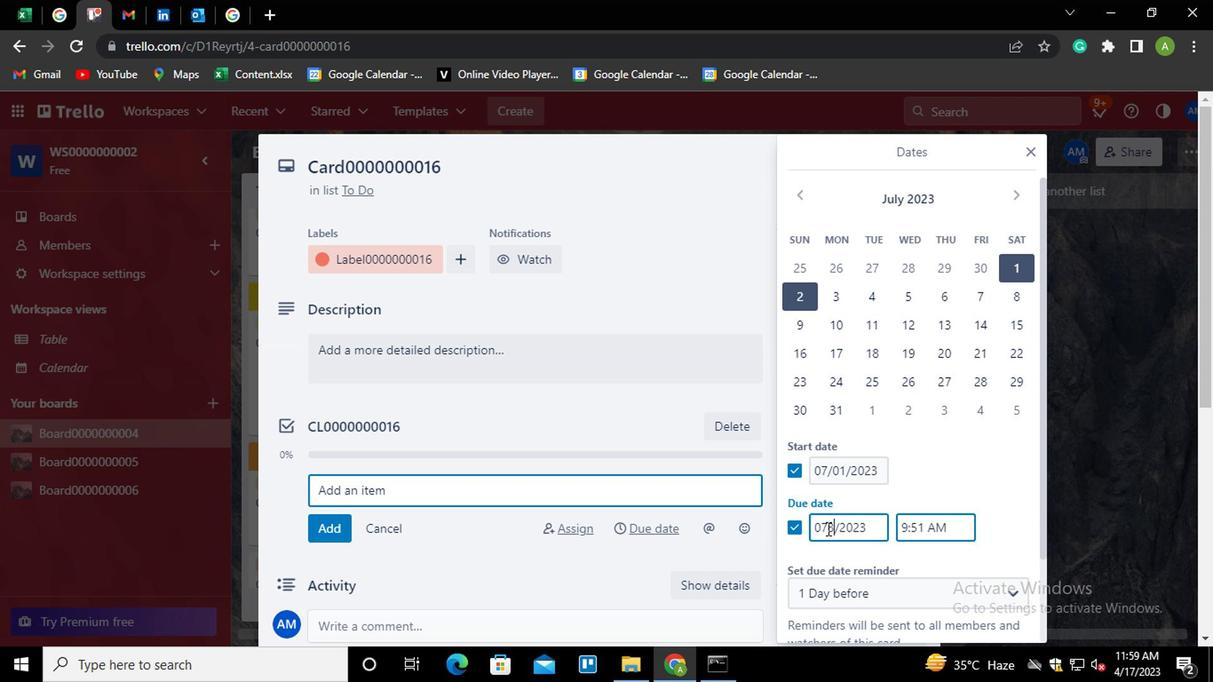 
Action: Mouse moved to (929, 474)
Screenshot: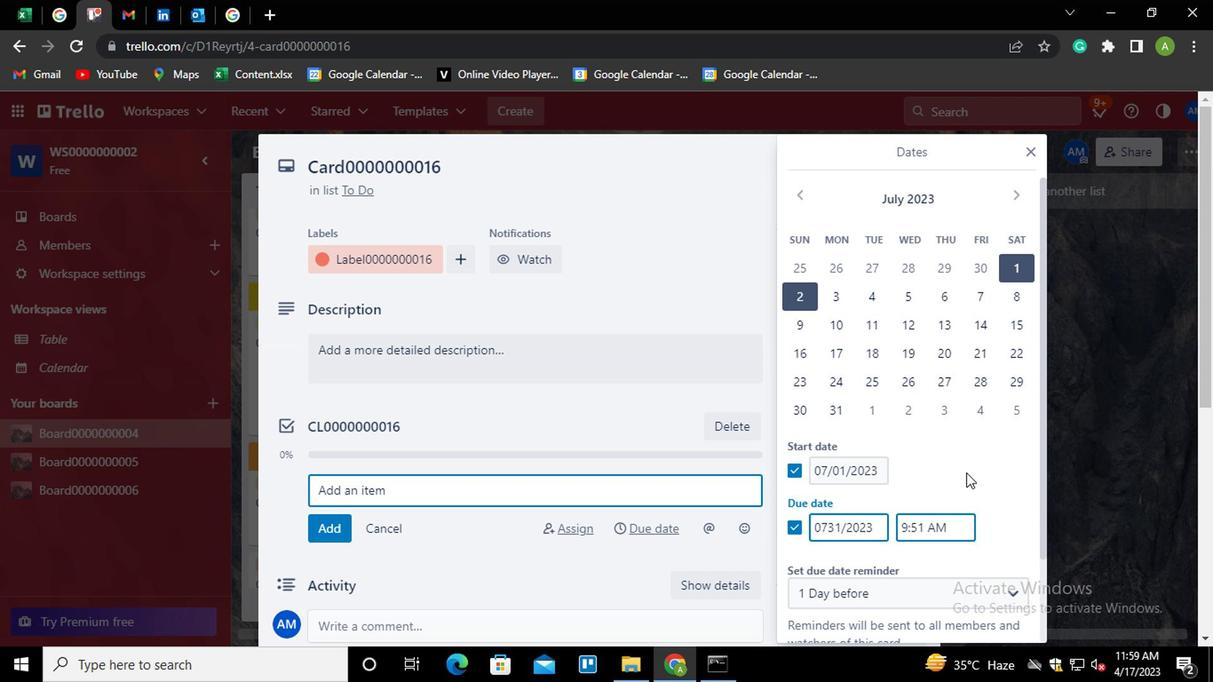
Action: Key pressed <Key.left><Key.left>/
Screenshot: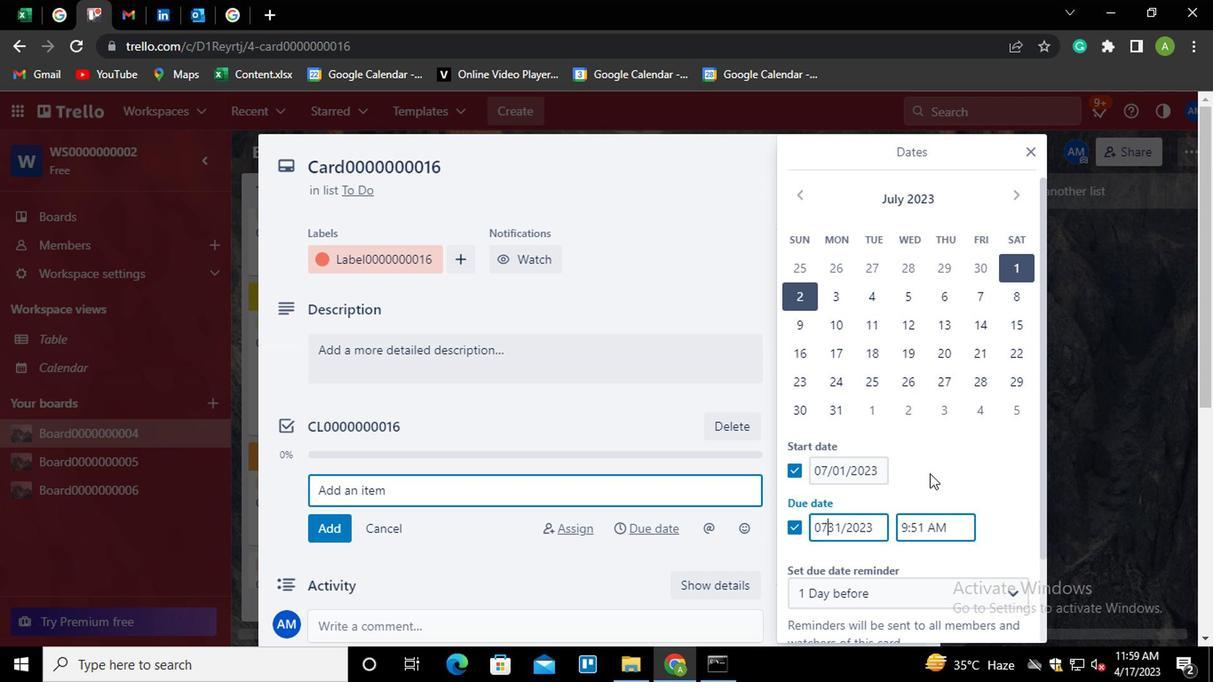 
Action: Mouse moved to (930, 474)
Screenshot: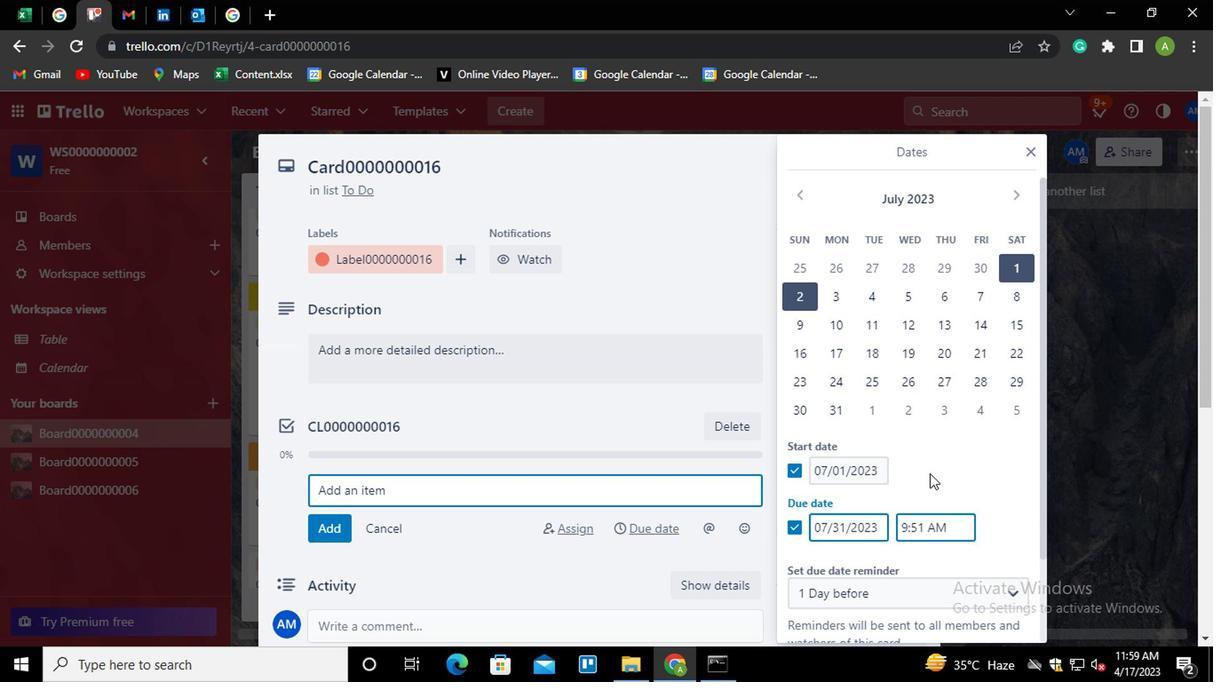 
Action: Mouse pressed left at (930, 474)
Screenshot: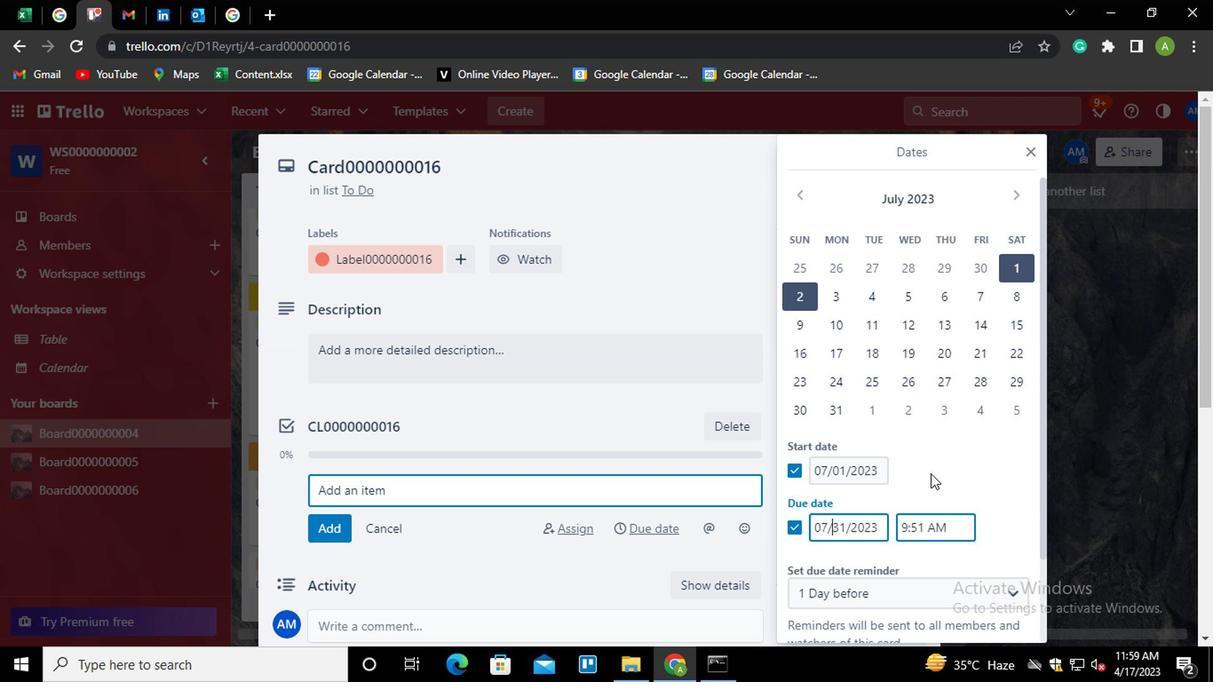 
Action: Mouse moved to (941, 462)
Screenshot: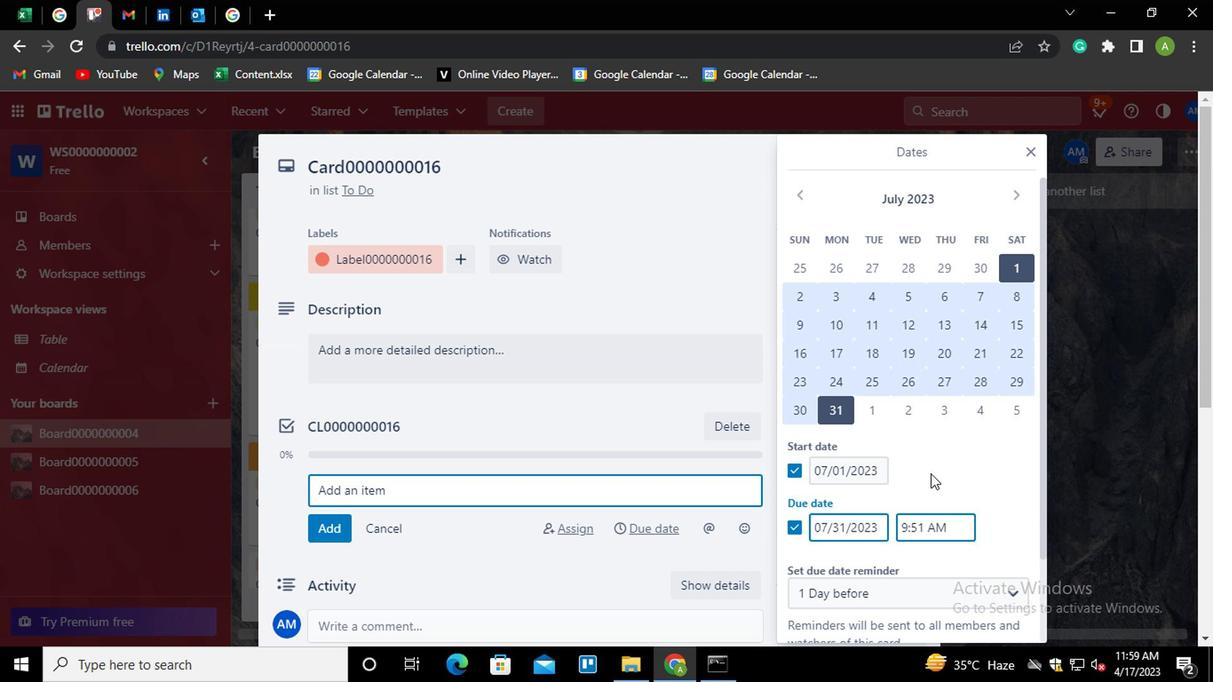 
Action: Mouse scrolled (941, 462) with delta (0, 0)
Screenshot: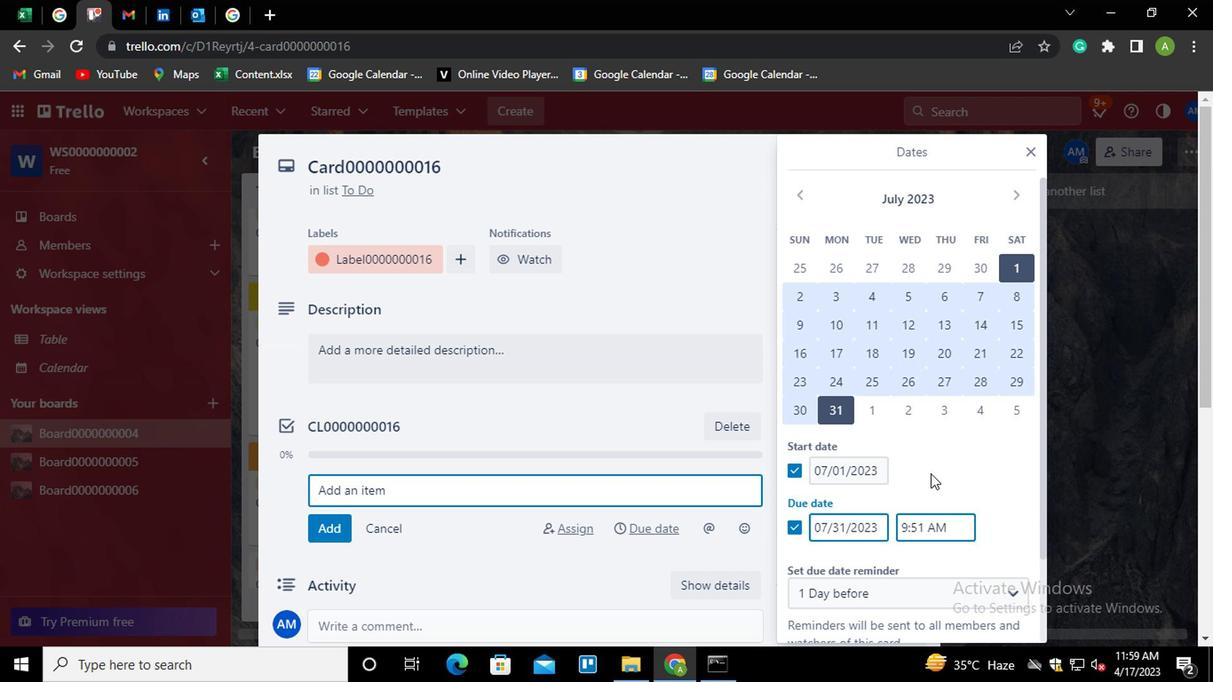 
Action: Mouse scrolled (941, 462) with delta (0, 0)
Screenshot: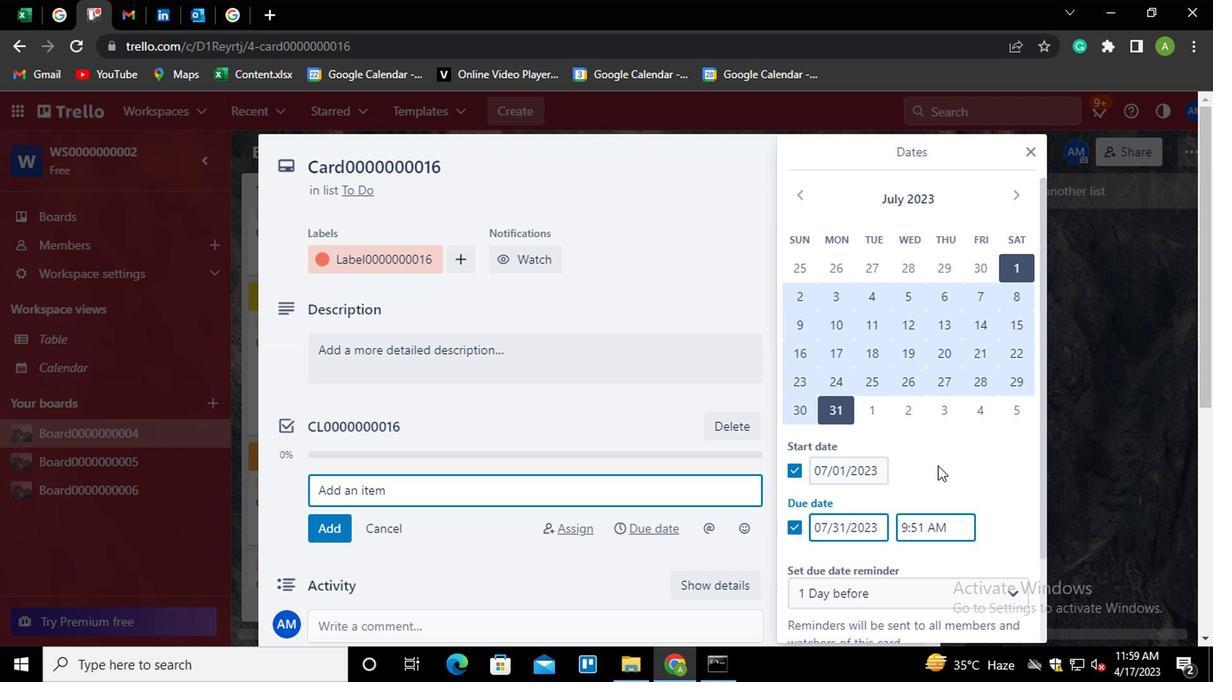 
Action: Mouse scrolled (941, 462) with delta (0, 0)
Screenshot: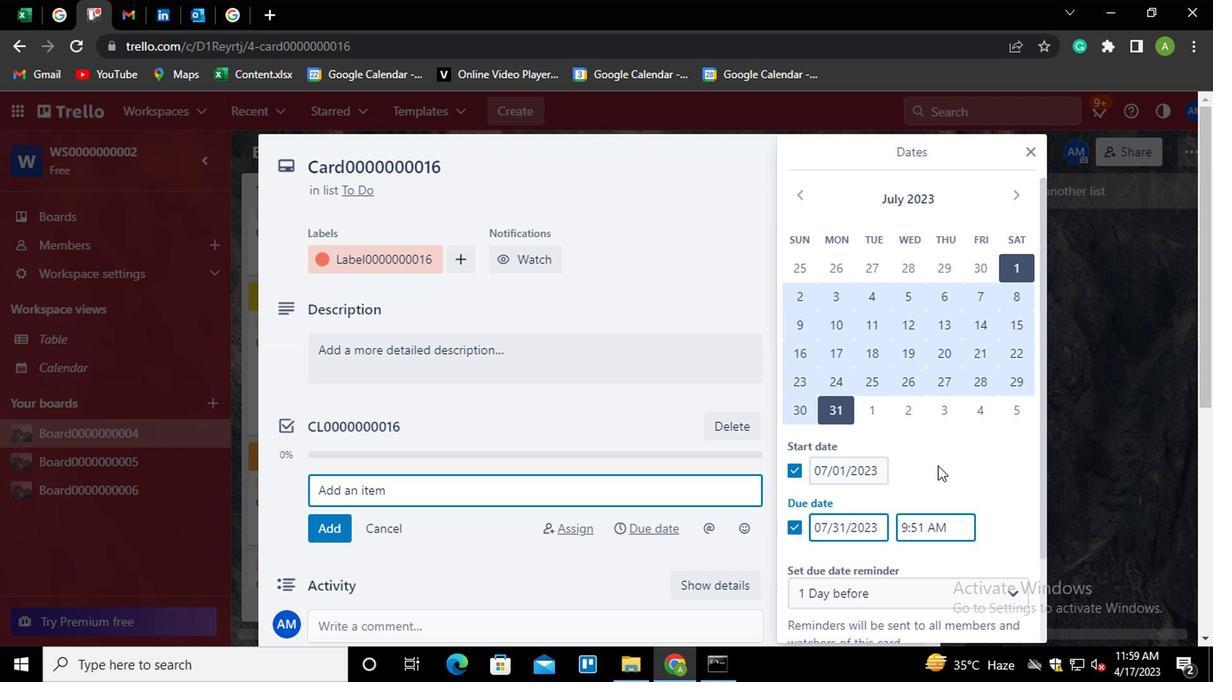 
Action: Mouse scrolled (941, 462) with delta (0, 0)
Screenshot: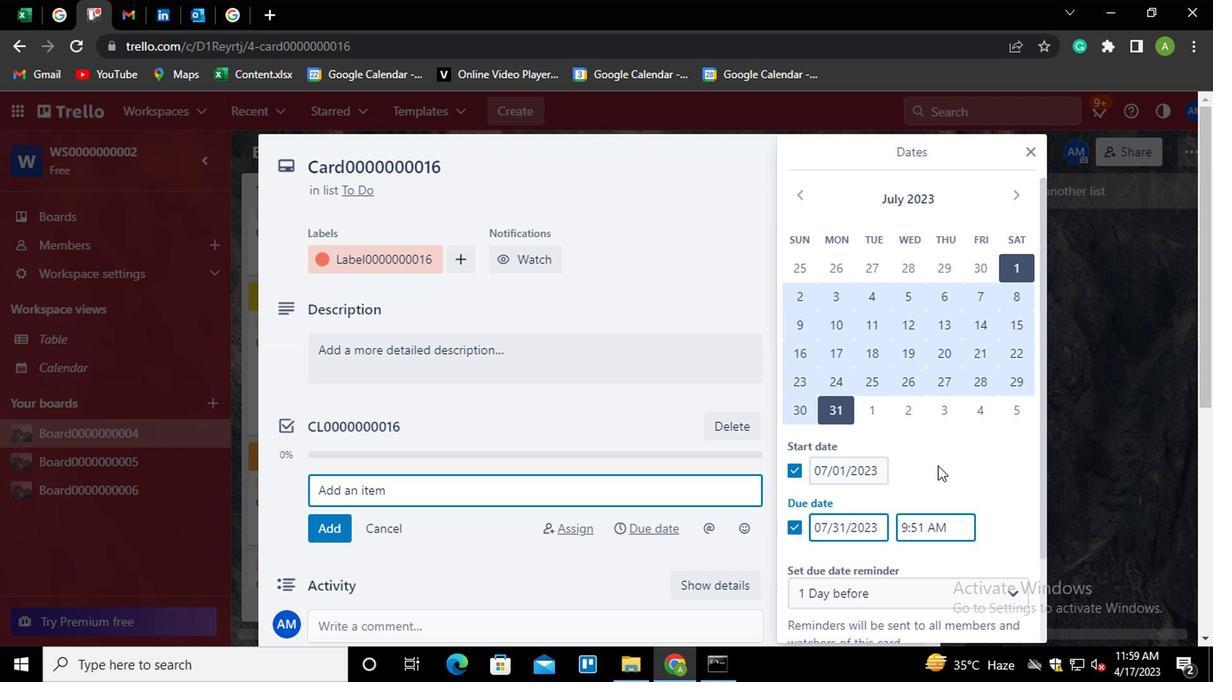 
Action: Mouse scrolled (941, 462) with delta (0, 0)
Screenshot: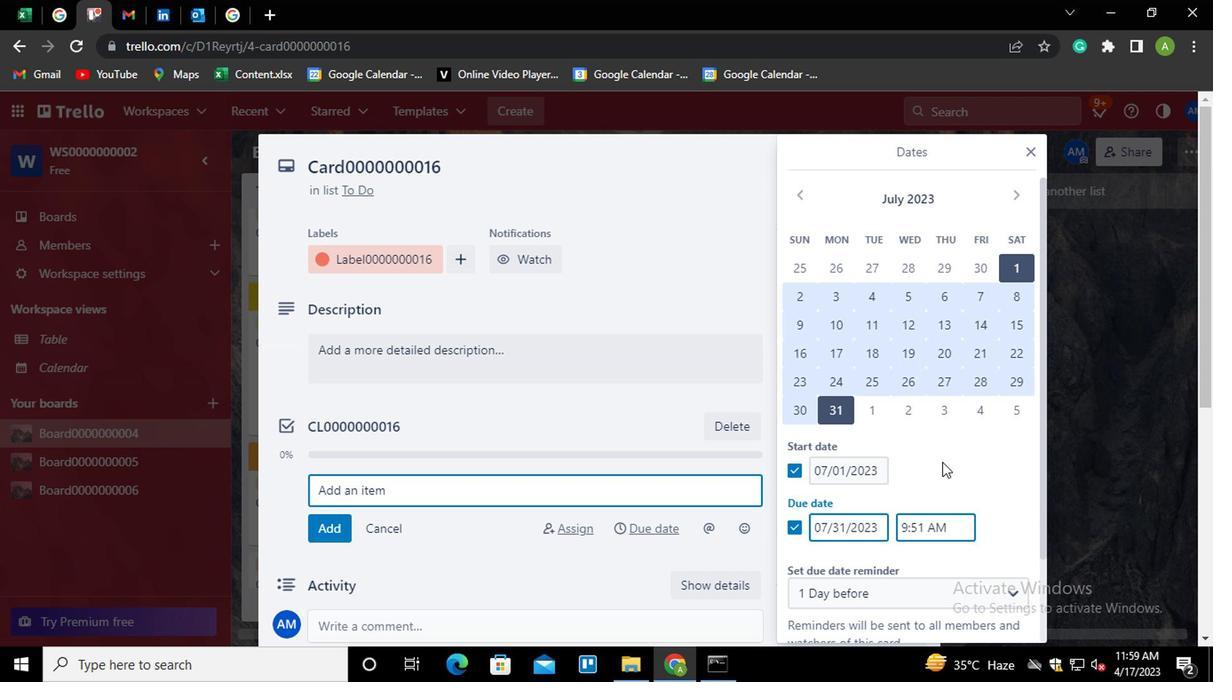 
Action: Mouse moved to (903, 574)
Screenshot: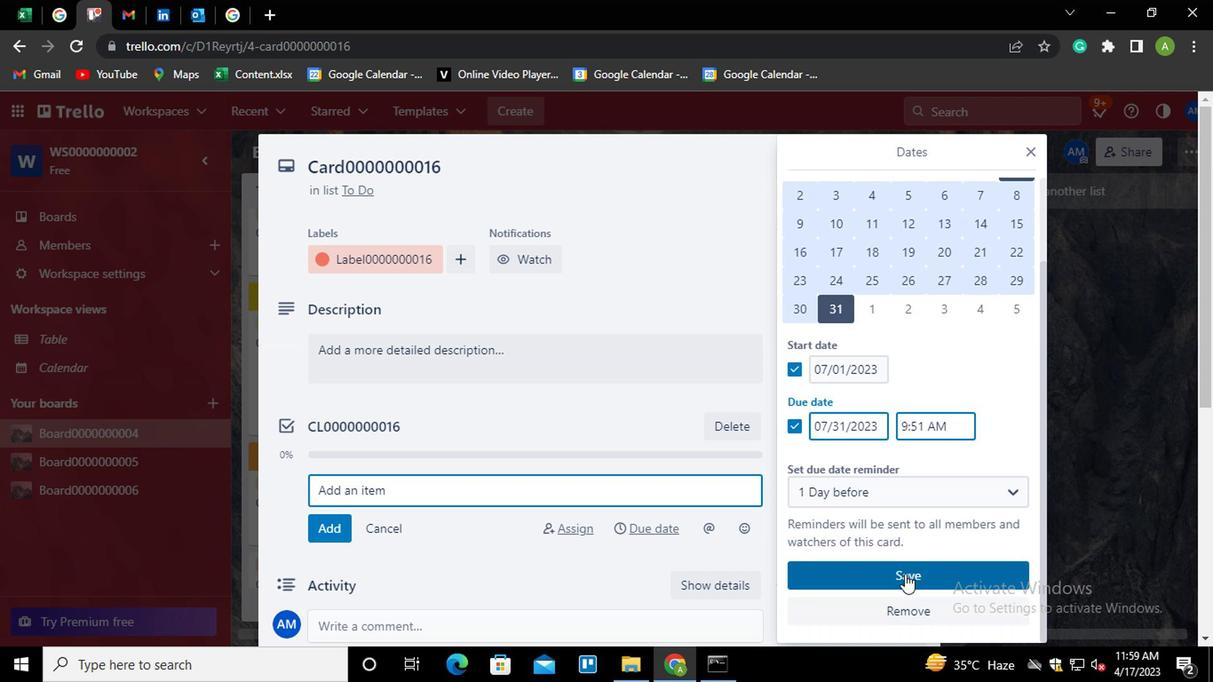 
Action: Mouse pressed left at (903, 574)
Screenshot: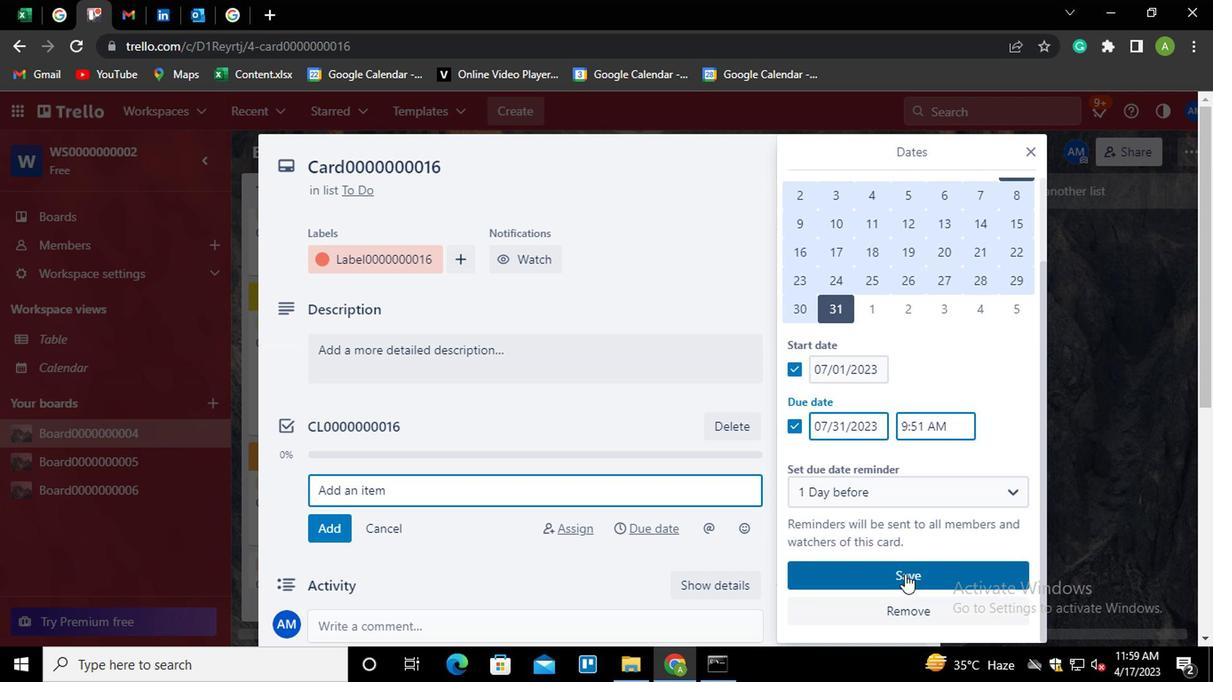 
Action: Mouse moved to (902, 575)
Screenshot: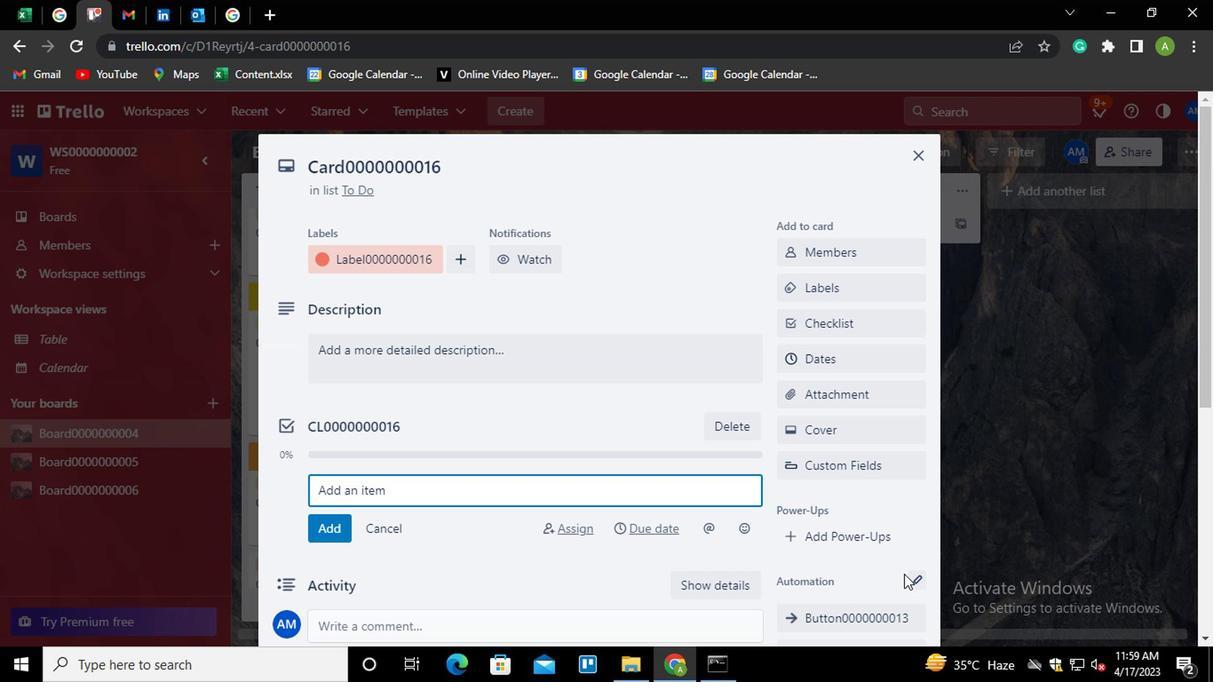
